 Task: Open Card User Interface Review in Board Product User Experience Design and Testing to Workspace Custom Software Development Services and add a team member Softage.1@softage.net, a label Purple, a checklist Cryptocurrency Development, an attachment from your onedrive, a color Purple and finally, add a card description 'Plan and execute company team-building conference with team-building challenges on leadership' and a comment 'This task presents an opportunity to showcase our communication and presentation skills, effectively conveying information and ideas to others.'. Add a start date 'Jan 09, 1900' with a due date 'Jan 16, 1900'
Action: Mouse moved to (72, 267)
Screenshot: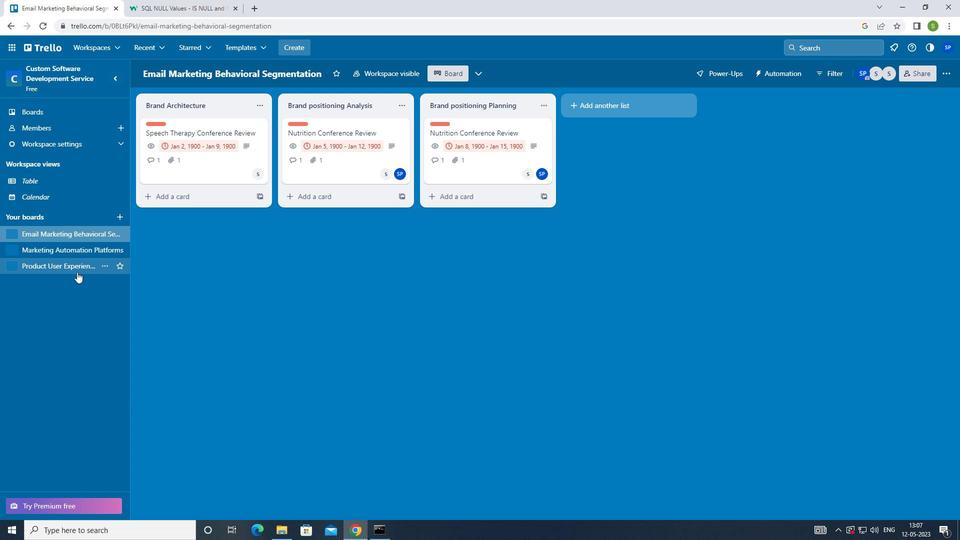 
Action: Mouse pressed left at (72, 267)
Screenshot: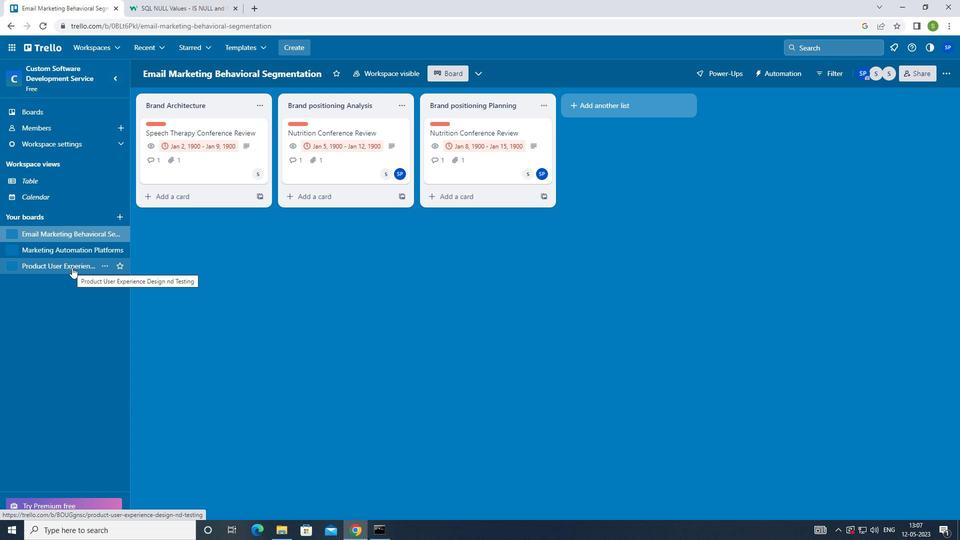 
Action: Mouse moved to (443, 125)
Screenshot: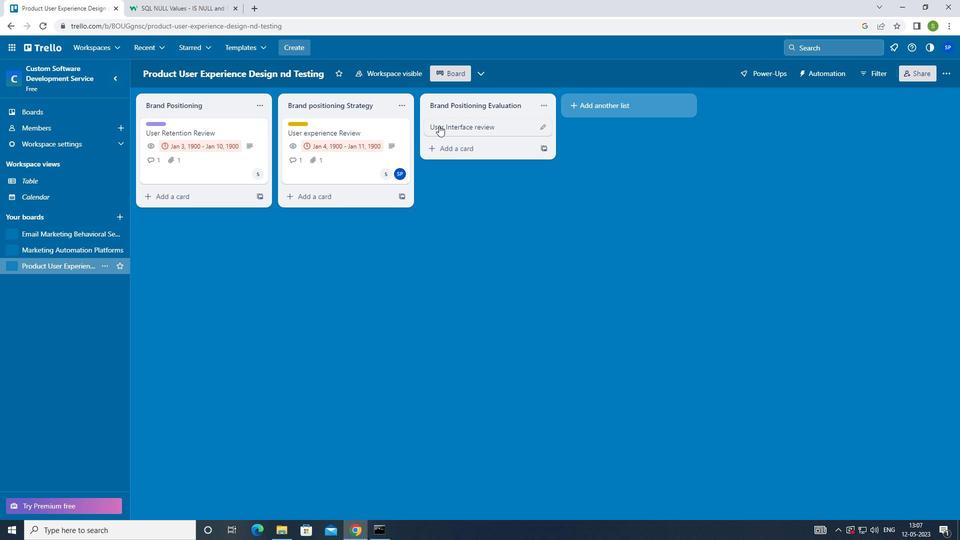 
Action: Mouse pressed left at (443, 125)
Screenshot: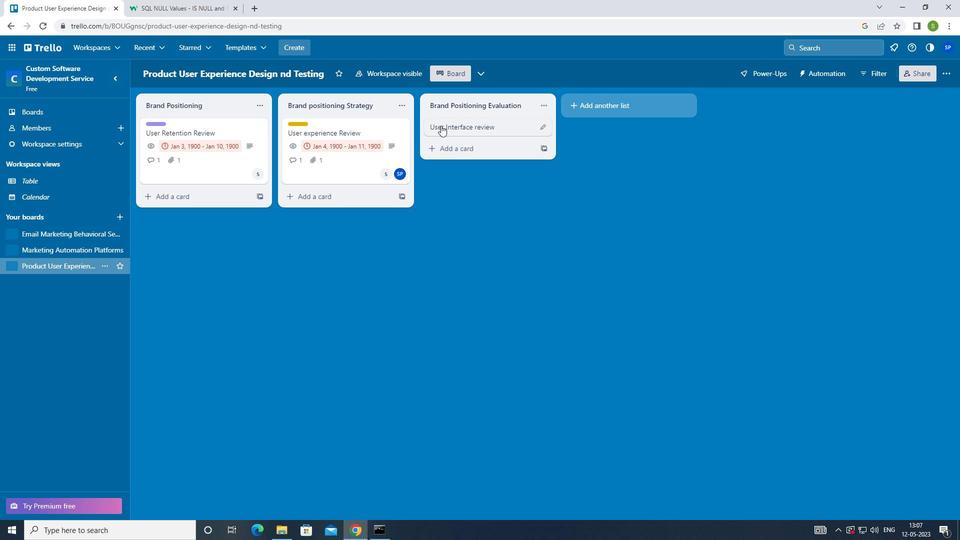 
Action: Mouse moved to (603, 125)
Screenshot: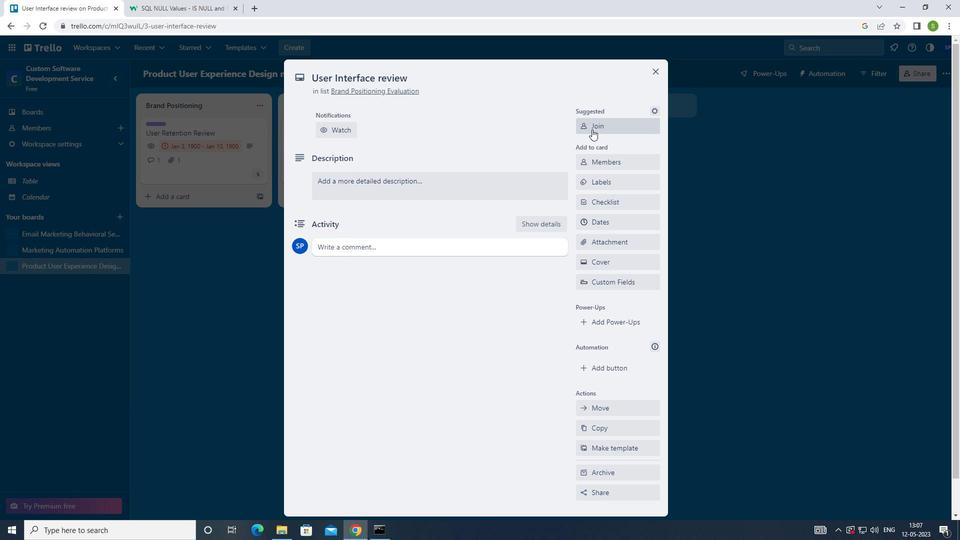 
Action: Mouse pressed left at (603, 125)
Screenshot: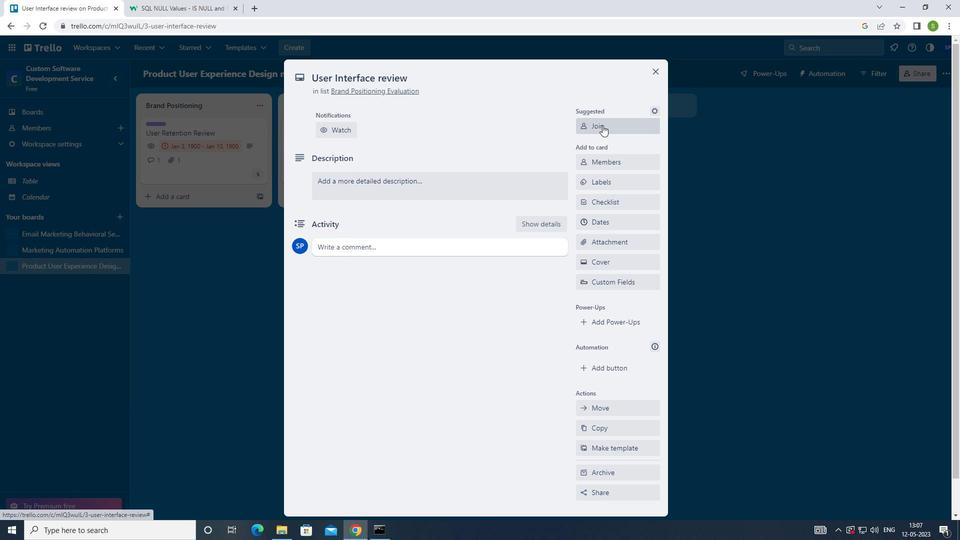 
Action: Mouse moved to (609, 129)
Screenshot: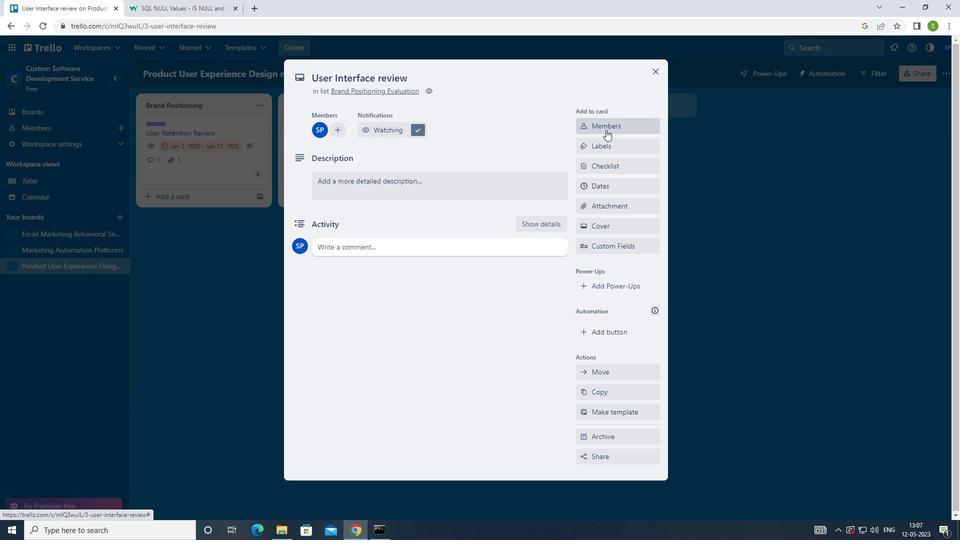 
Action: Mouse pressed left at (609, 129)
Screenshot: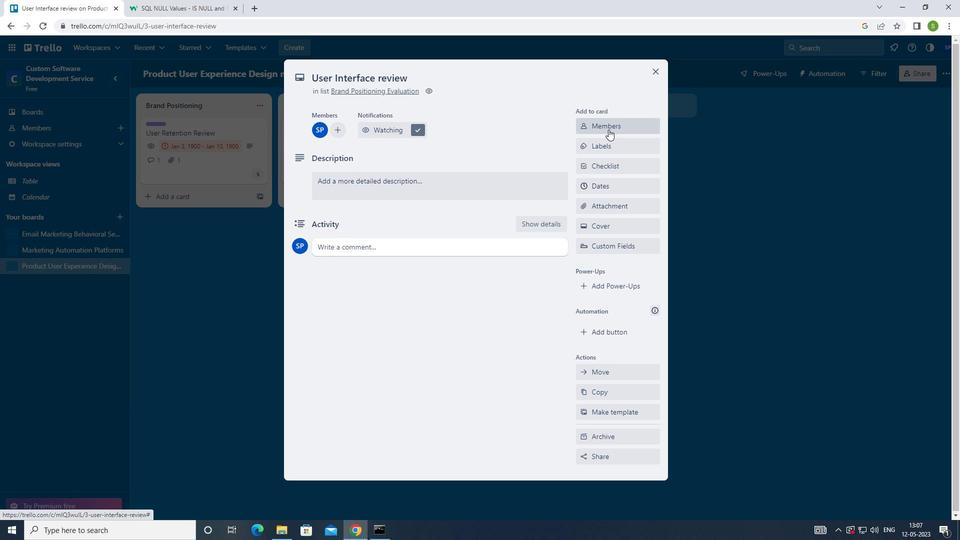 
Action: Mouse moved to (585, 136)
Screenshot: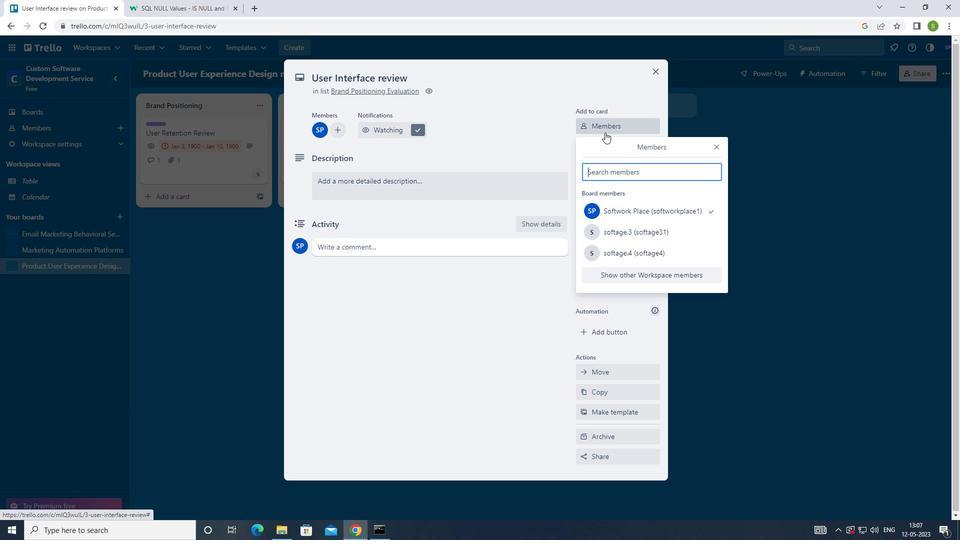 
Action: Key pressed <Key.shift>SOFTAGE.1<Key.shift>@SOFTAGE.NET
Screenshot: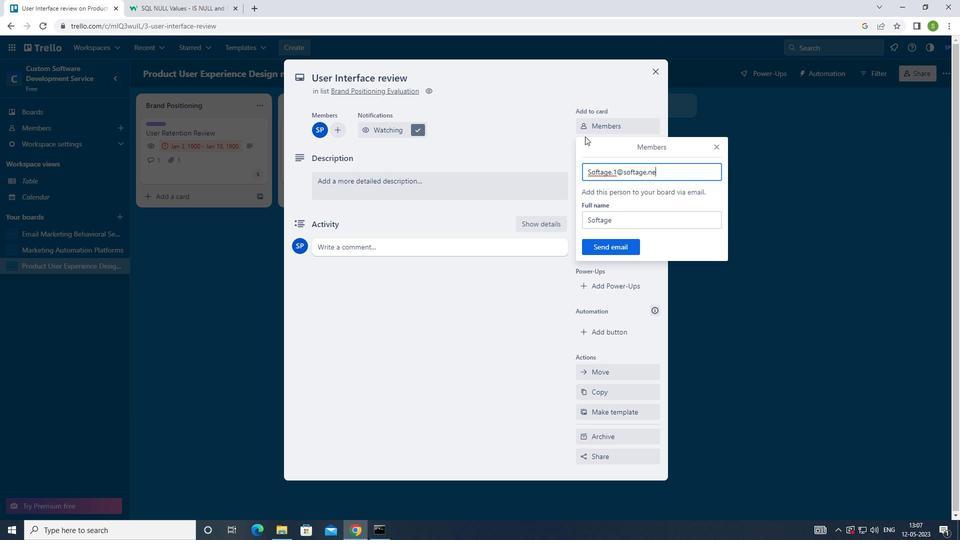 
Action: Mouse moved to (600, 244)
Screenshot: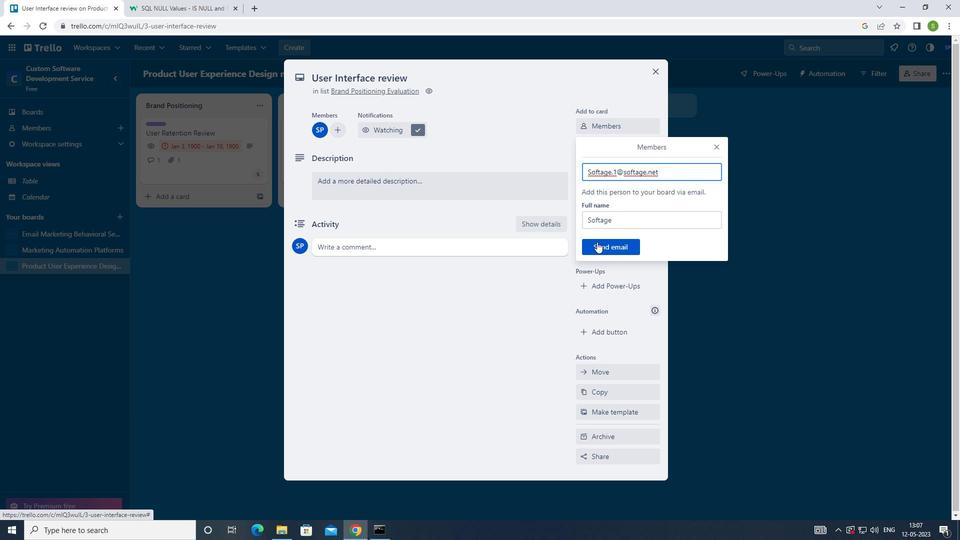 
Action: Mouse pressed left at (600, 244)
Screenshot: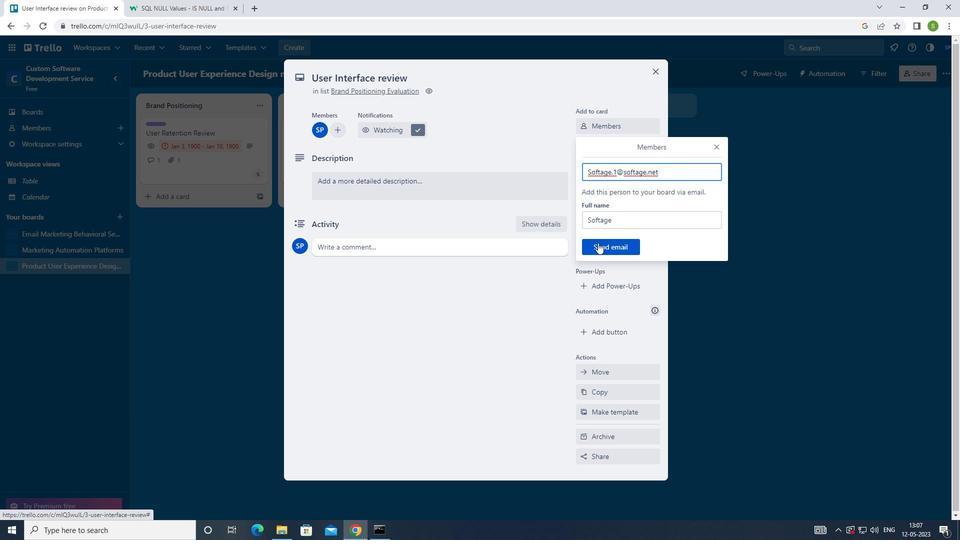 
Action: Mouse moved to (604, 147)
Screenshot: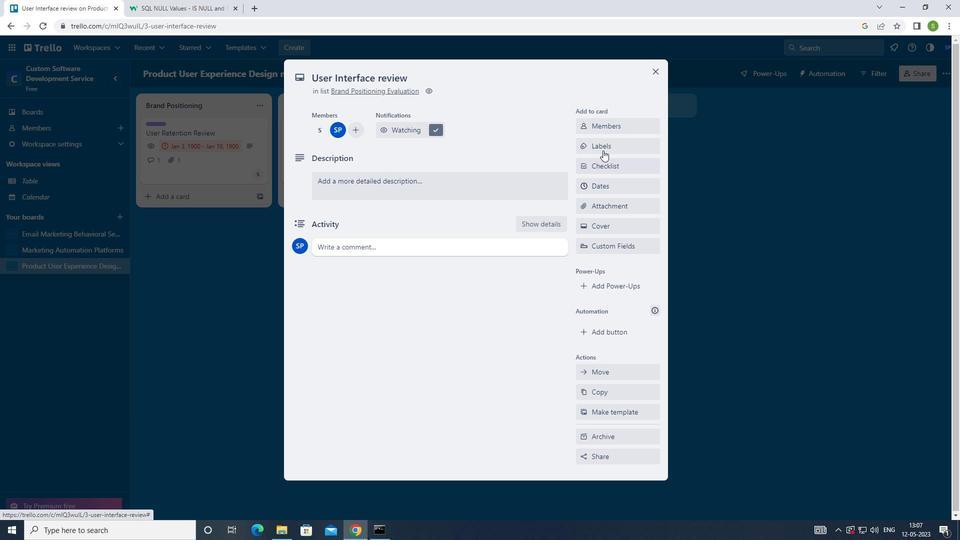 
Action: Mouse pressed left at (604, 147)
Screenshot: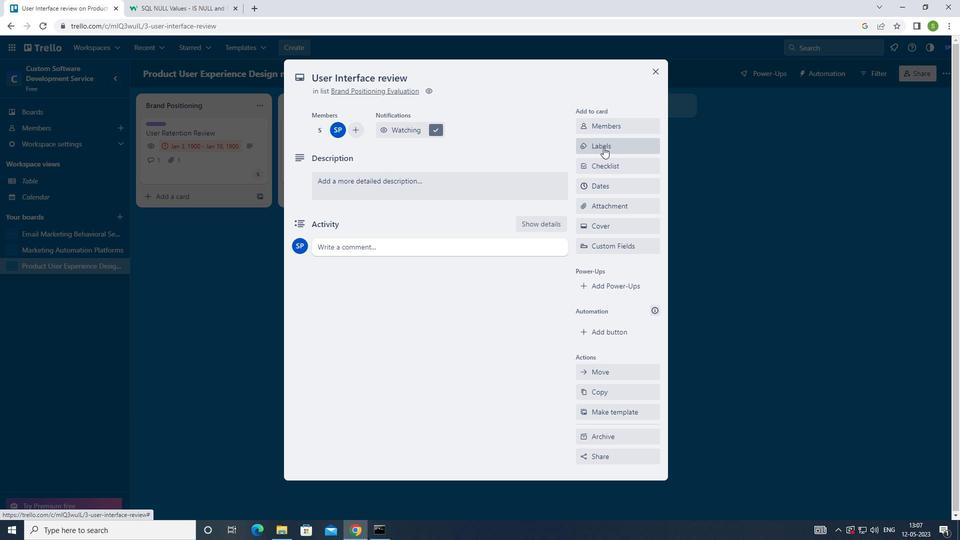 
Action: Mouse moved to (606, 185)
Screenshot: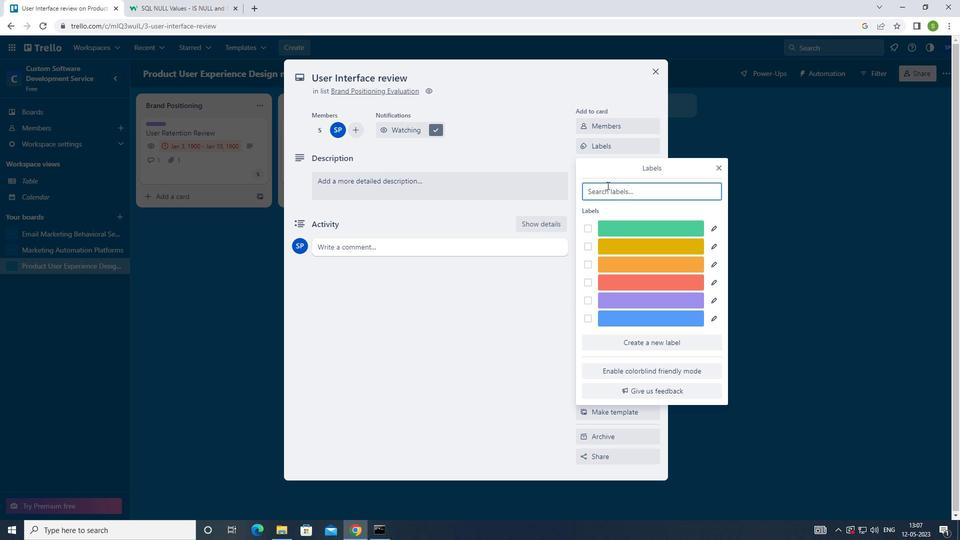 
Action: Key pressed PUR
Screenshot: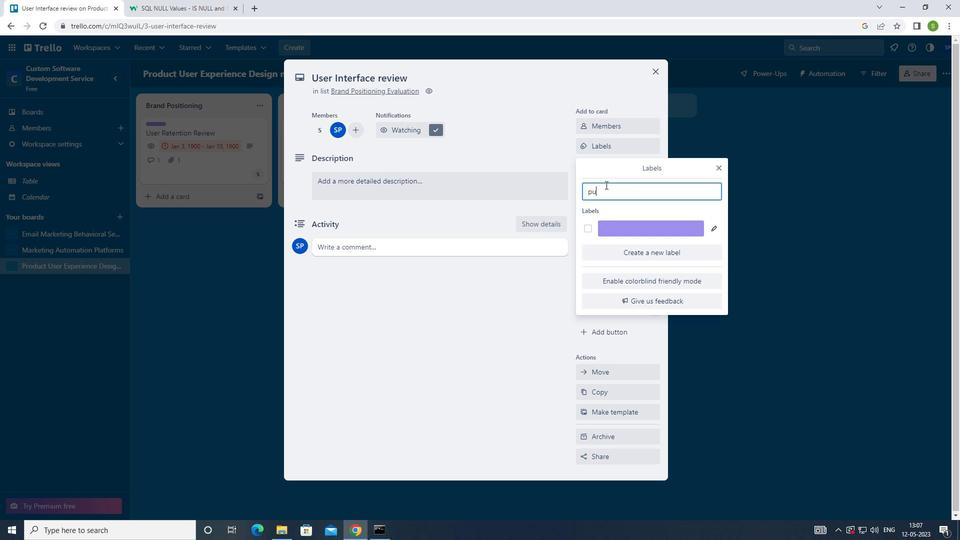 
Action: Mouse moved to (587, 227)
Screenshot: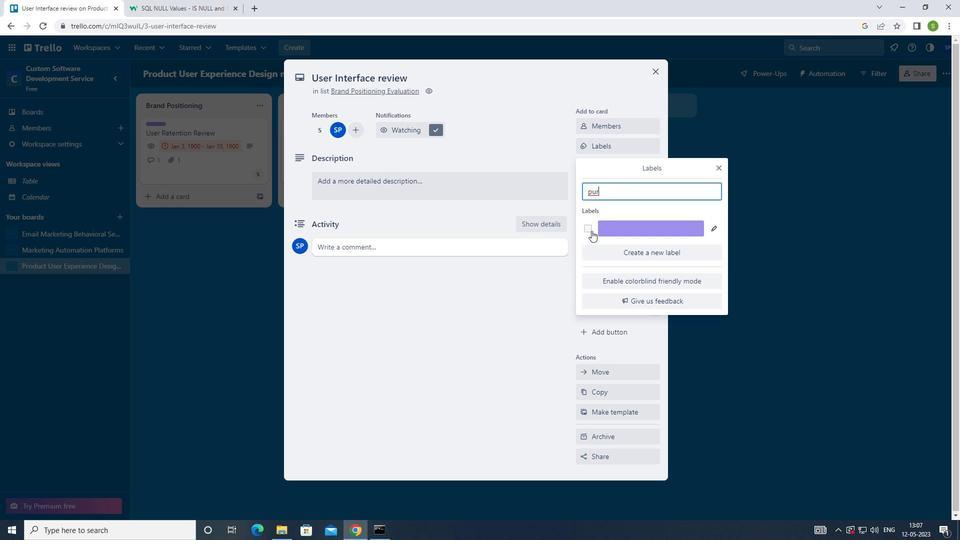 
Action: Mouse pressed left at (587, 227)
Screenshot: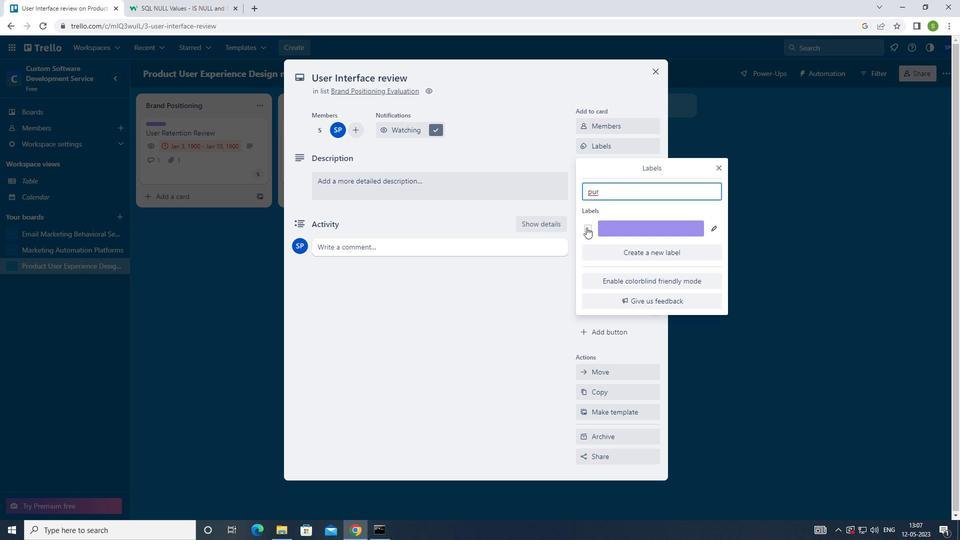 
Action: Mouse moved to (719, 169)
Screenshot: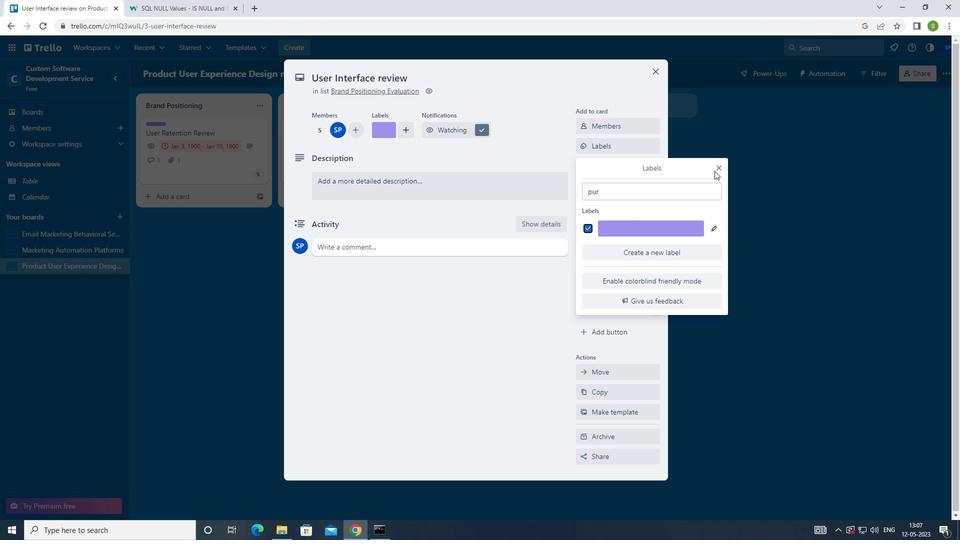 
Action: Mouse pressed left at (719, 169)
Screenshot: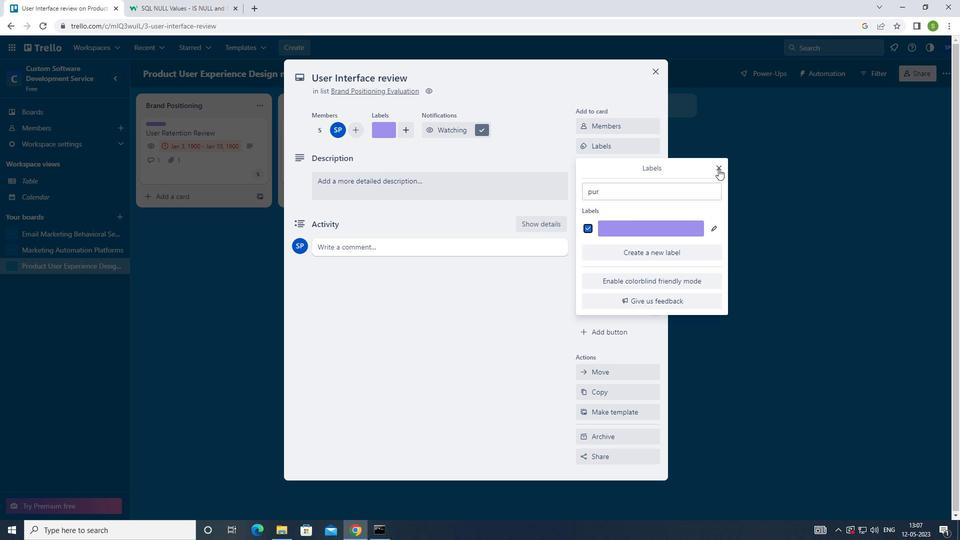 
Action: Mouse moved to (632, 172)
Screenshot: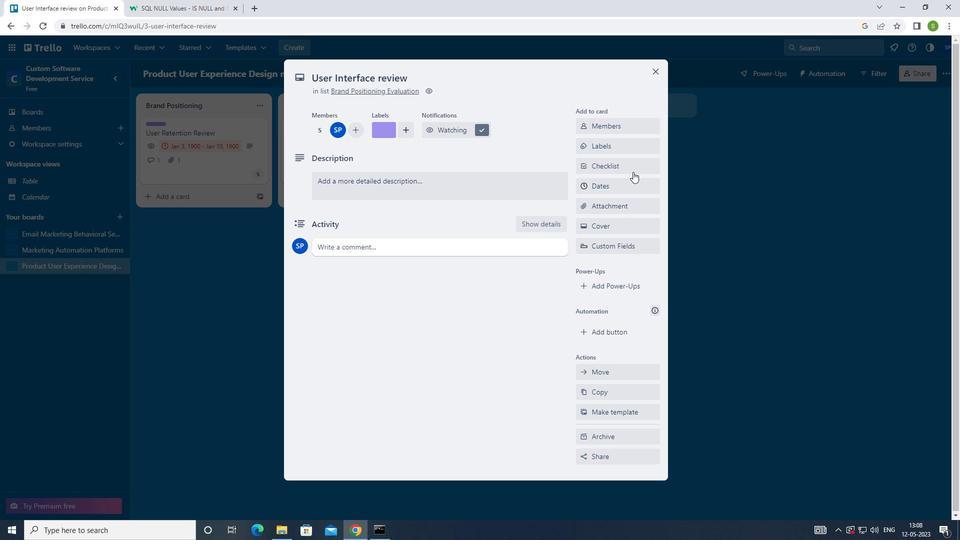 
Action: Mouse pressed left at (632, 172)
Screenshot: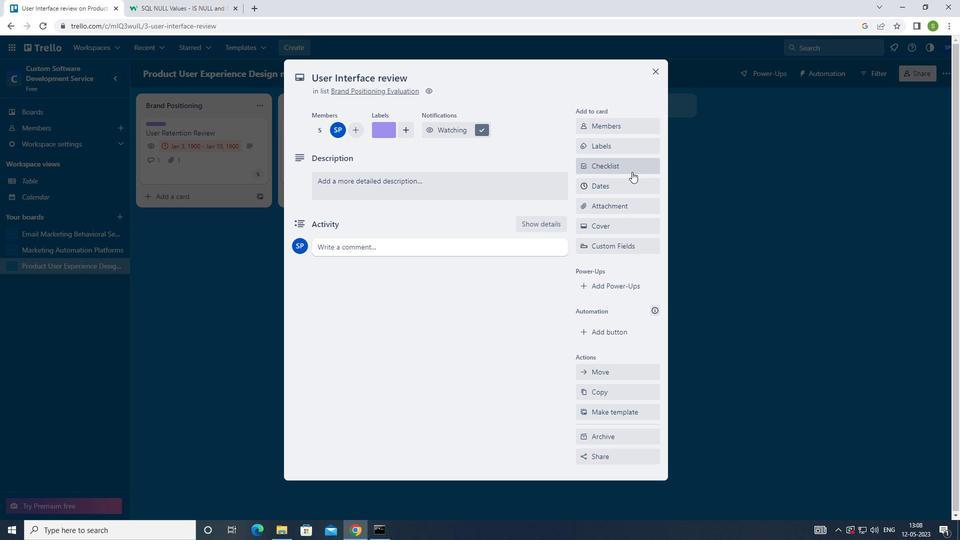 
Action: Mouse moved to (630, 172)
Screenshot: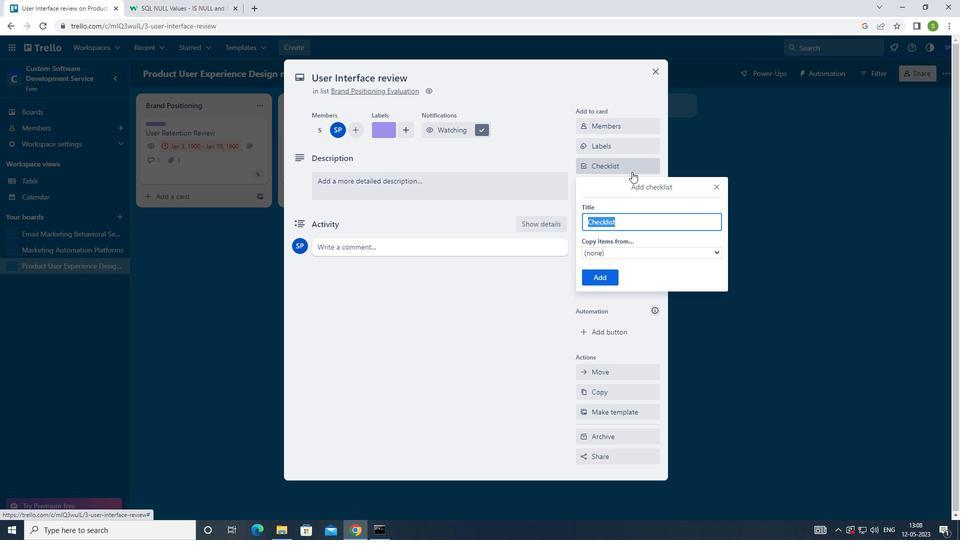 
Action: Key pressed <Key.shift>C
Screenshot: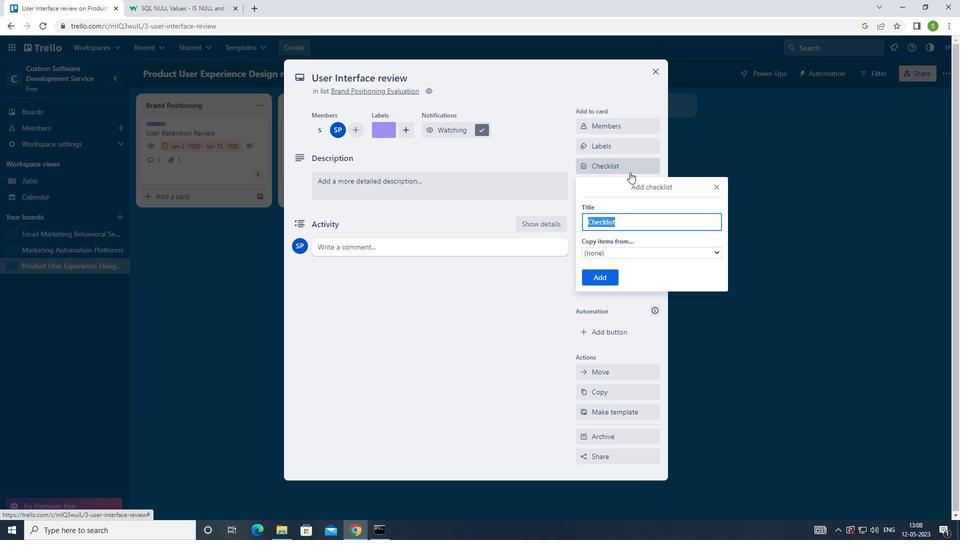 
Action: Mouse moved to (644, 245)
Screenshot: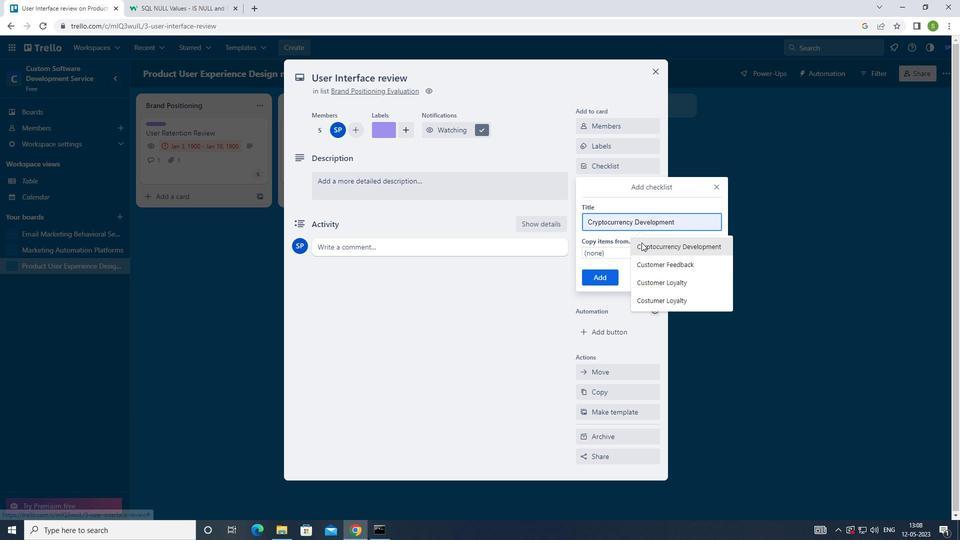 
Action: Mouse pressed left at (644, 245)
Screenshot: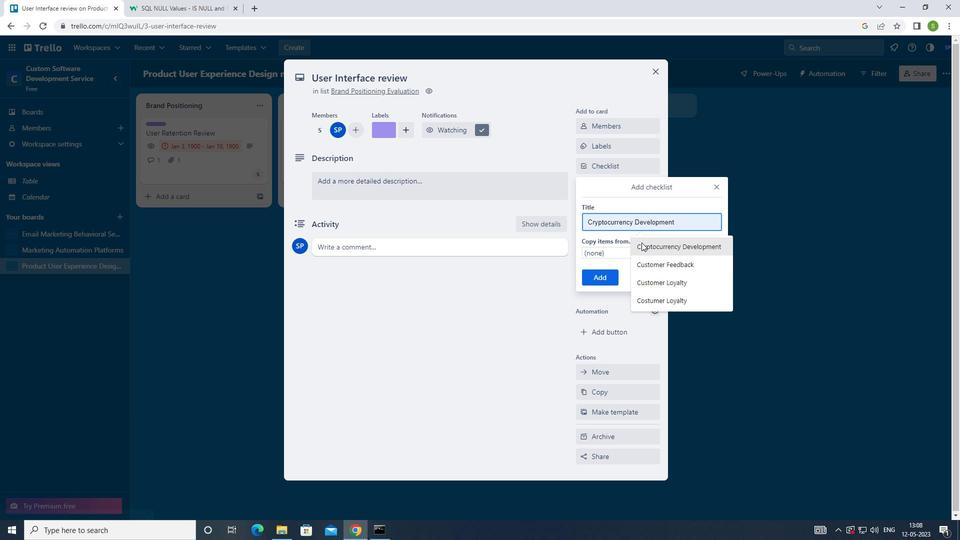 
Action: Mouse moved to (605, 275)
Screenshot: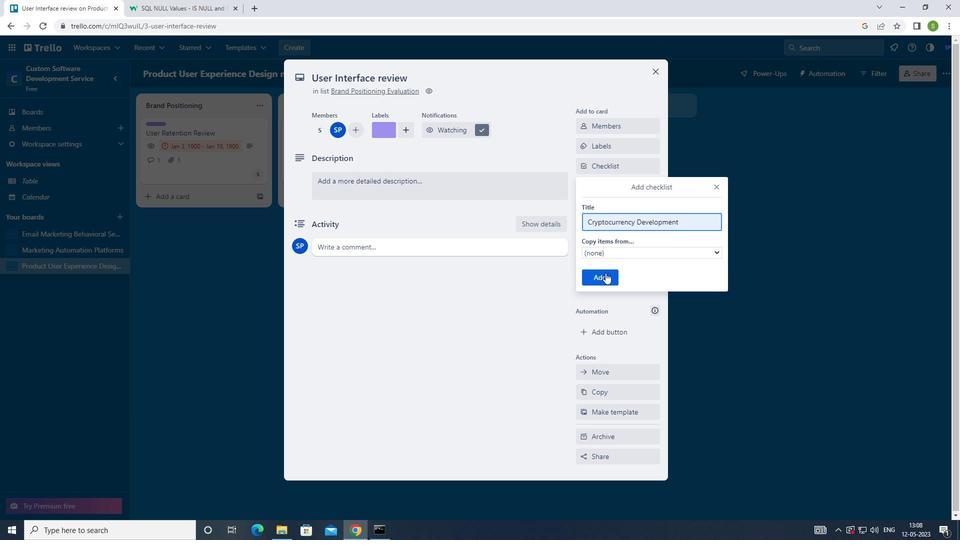 
Action: Mouse pressed left at (605, 275)
Screenshot: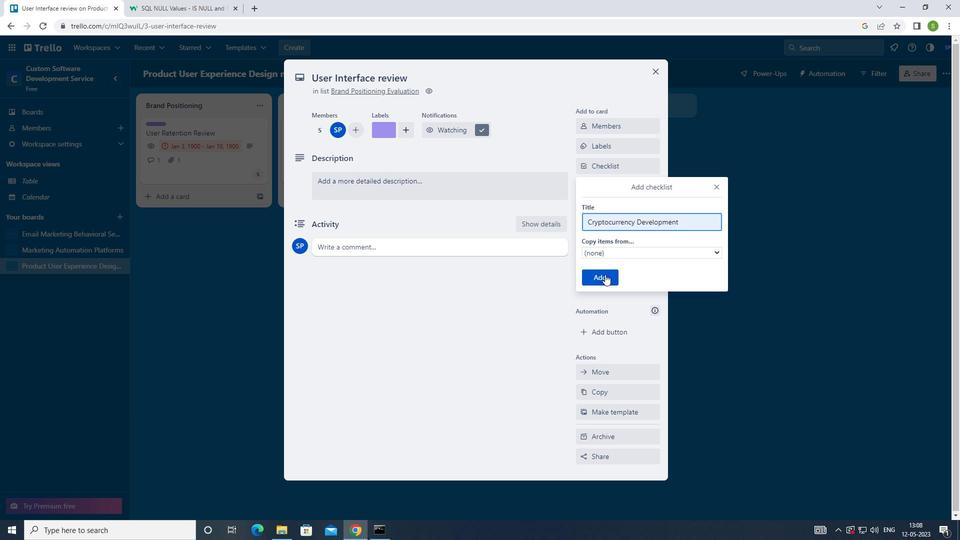 
Action: Mouse moved to (607, 208)
Screenshot: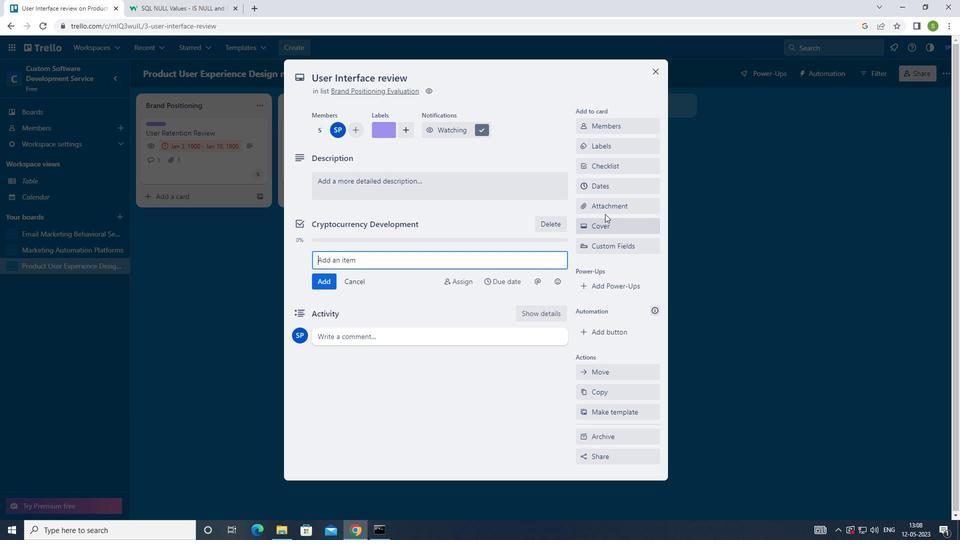 
Action: Mouse pressed left at (607, 208)
Screenshot: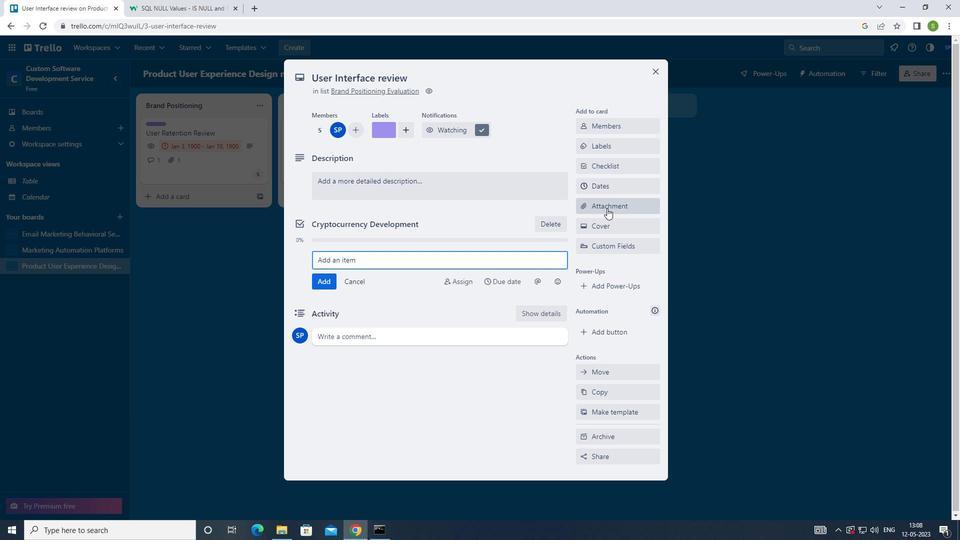 
Action: Mouse moved to (613, 328)
Screenshot: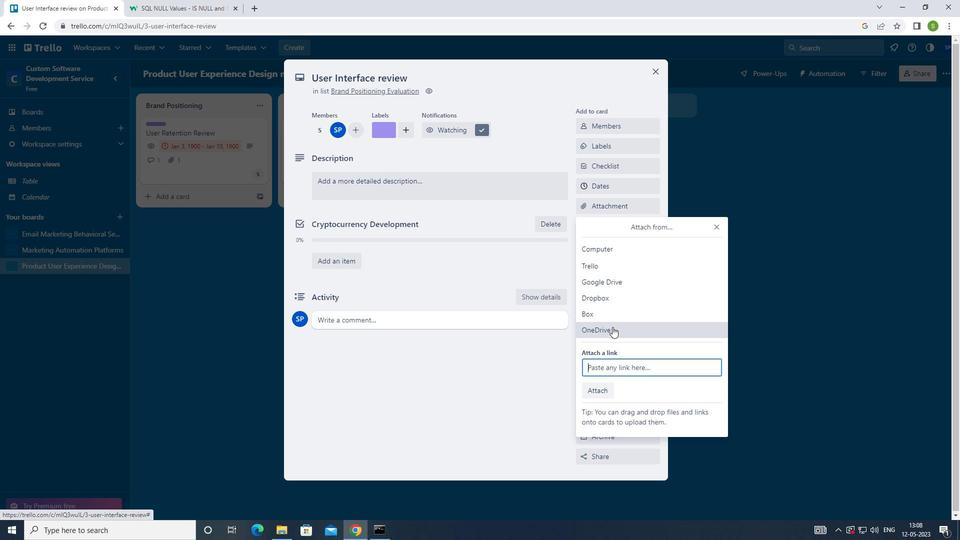 
Action: Mouse pressed left at (613, 328)
Screenshot: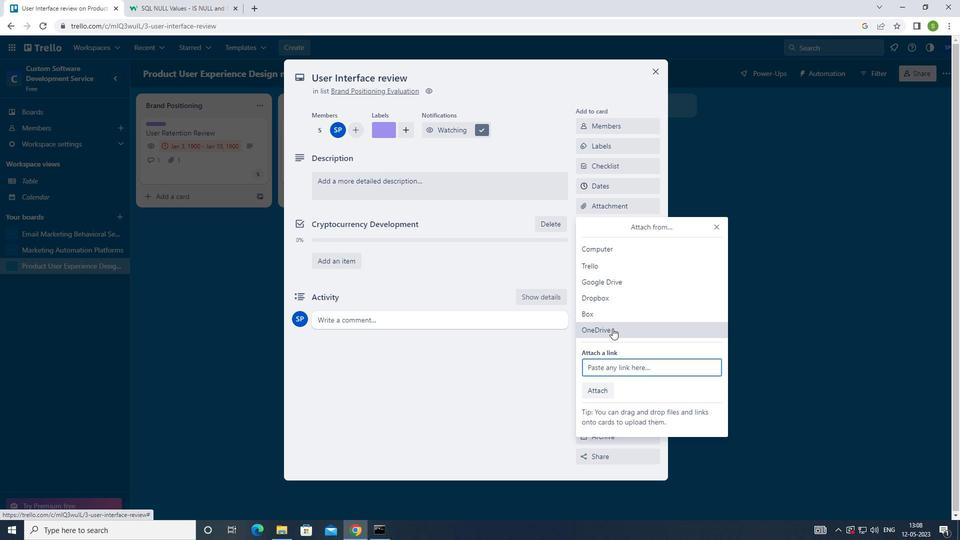 
Action: Mouse moved to (391, 199)
Screenshot: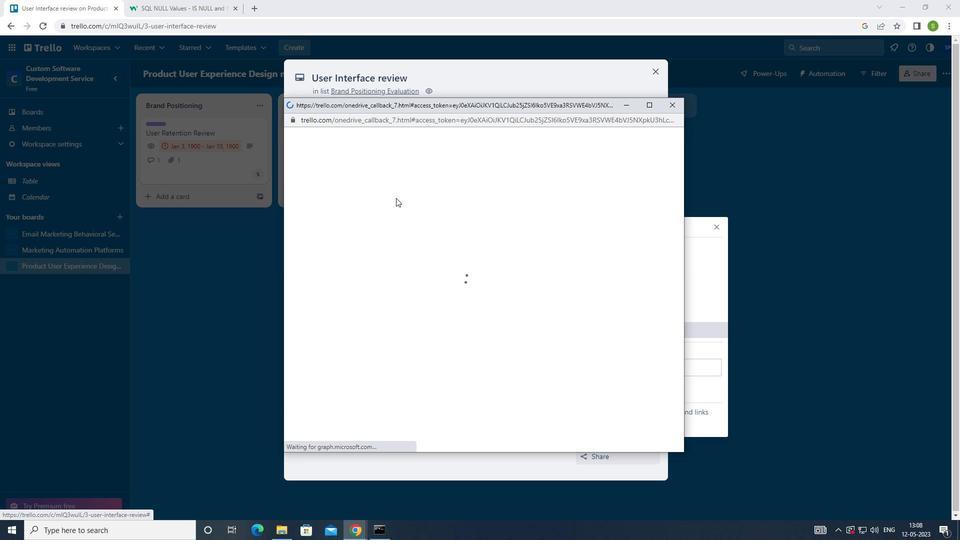 
Action: Mouse pressed left at (391, 199)
Screenshot: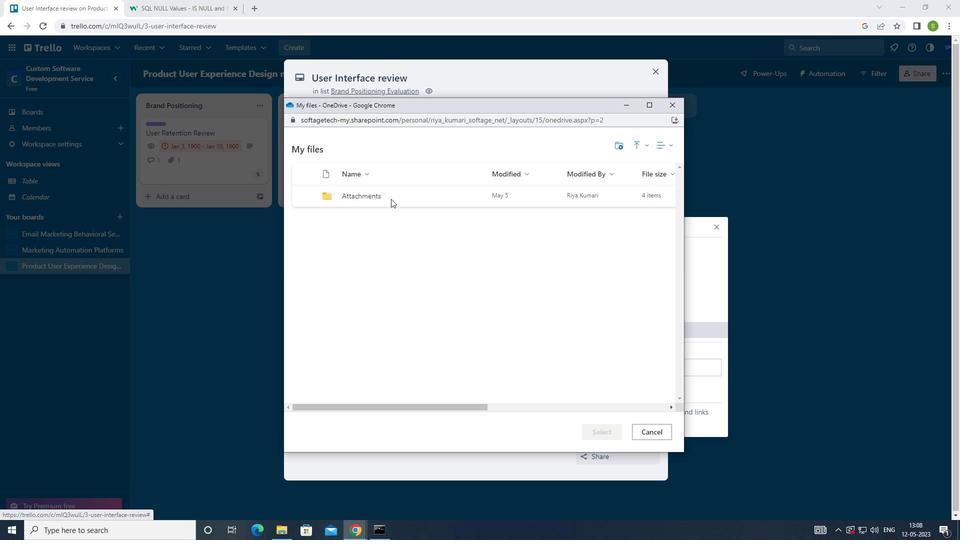
Action: Mouse pressed left at (391, 199)
Screenshot: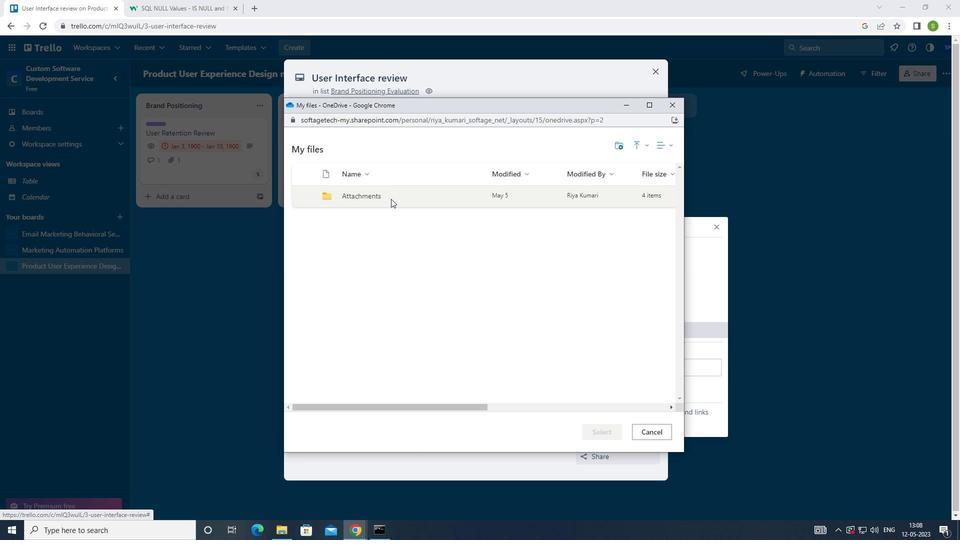 
Action: Mouse moved to (336, 199)
Screenshot: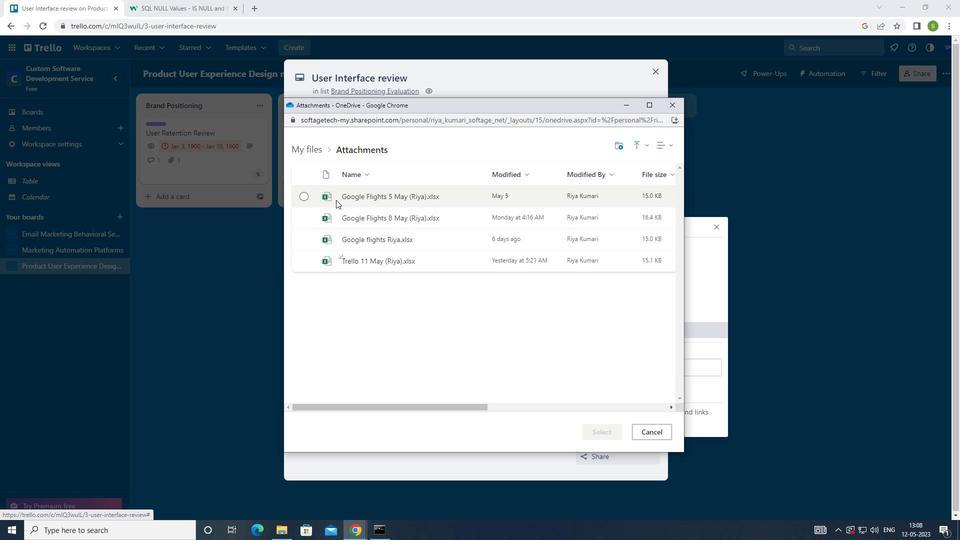 
Action: Mouse pressed left at (336, 199)
Screenshot: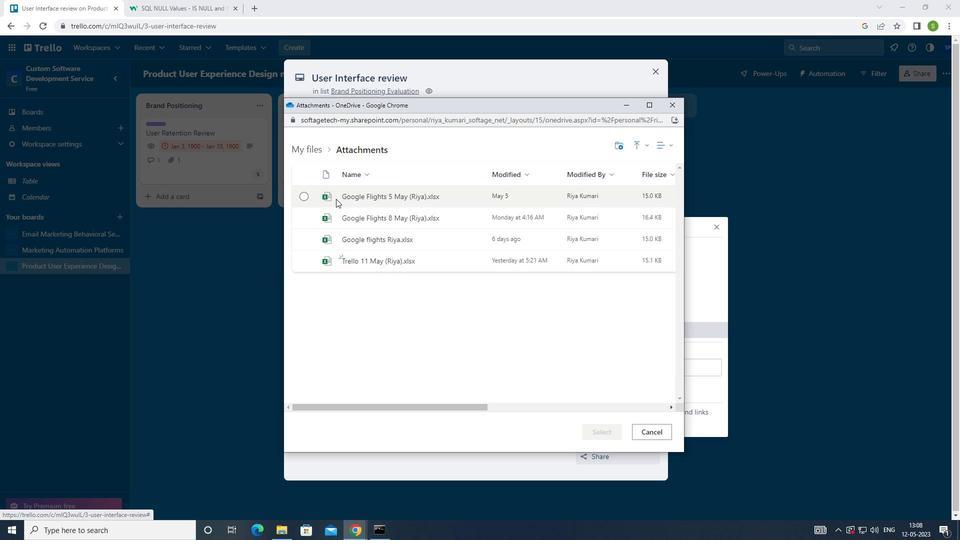 
Action: Mouse moved to (617, 431)
Screenshot: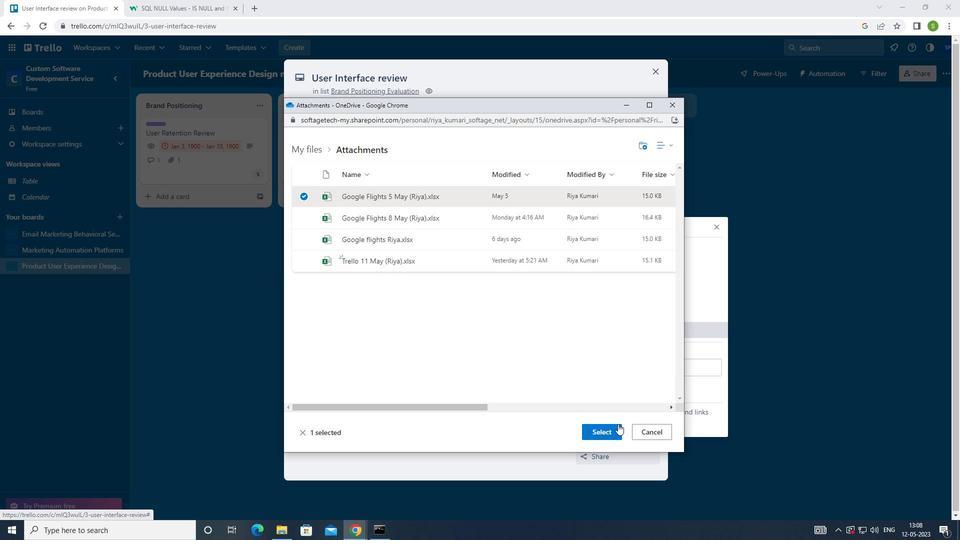 
Action: Mouse pressed left at (617, 431)
Screenshot: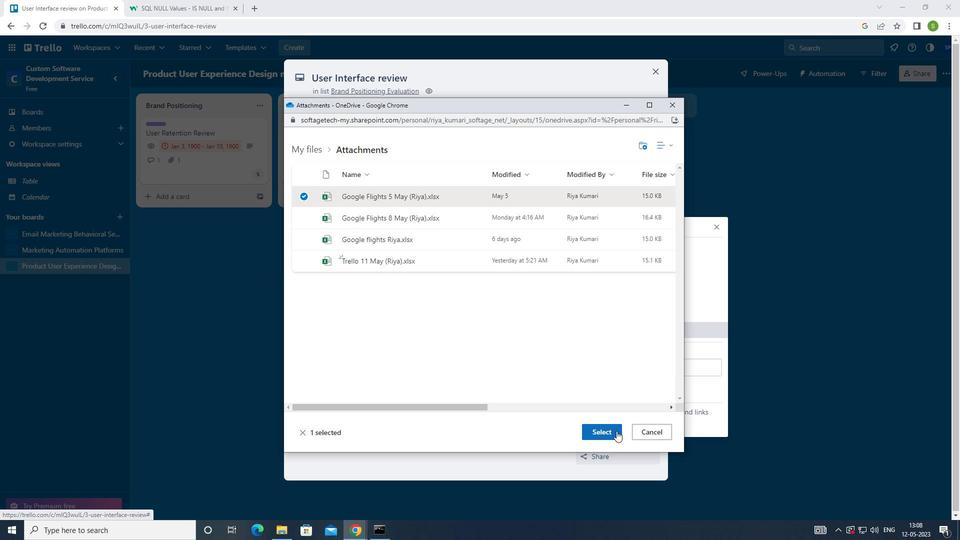 
Action: Mouse moved to (455, 177)
Screenshot: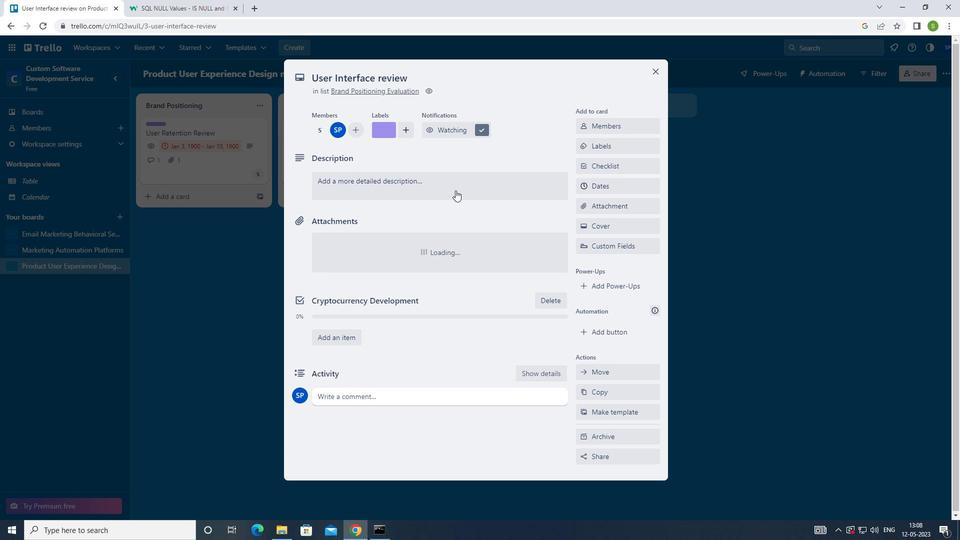 
Action: Mouse pressed left at (455, 177)
Screenshot: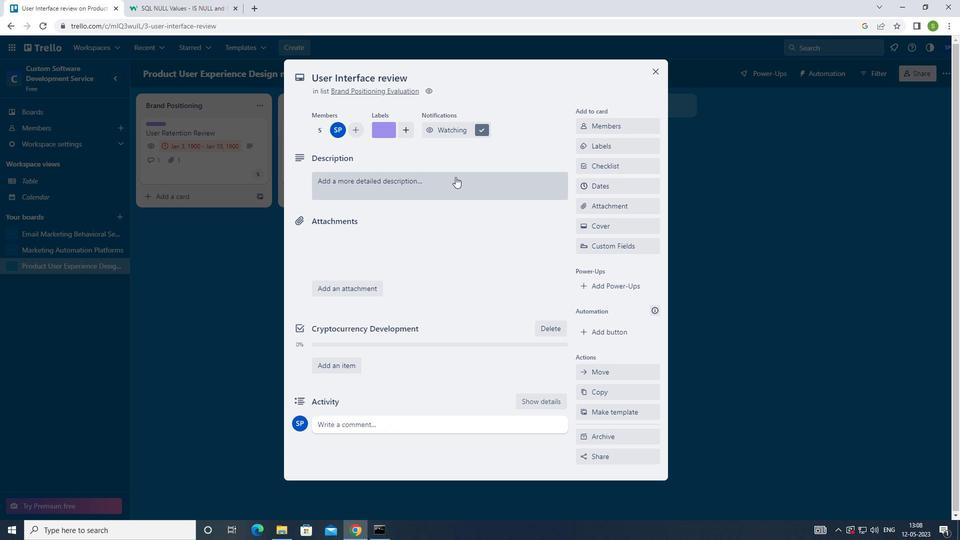 
Action: Mouse moved to (512, 164)
Screenshot: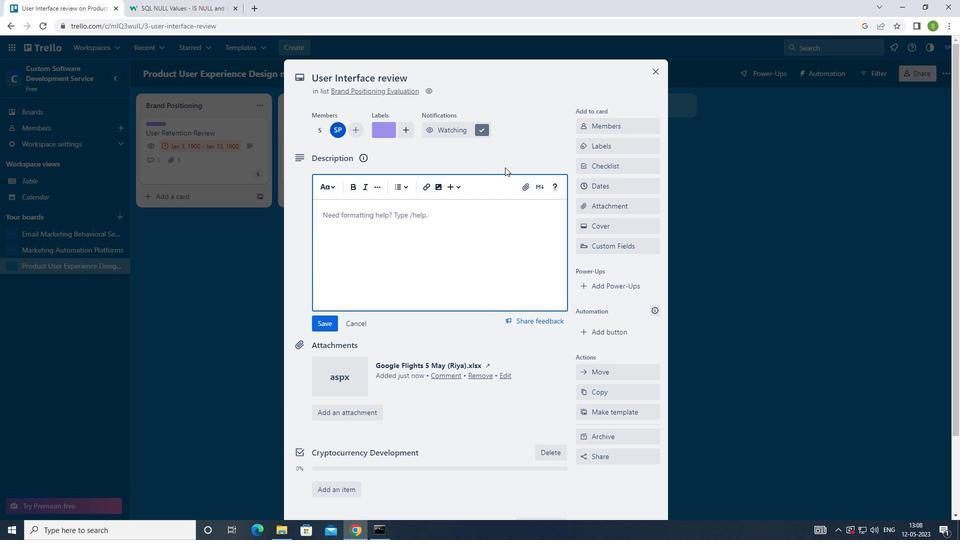 
Action: Key pressed <Key.shift>PLAN<Key.space>AND<Key.space>EXECUTE<Key.space>COMPANY<Key.space>TEAM-BI<Key.backspace>UILDING<Key.space>CONFERENCE<Key.space>AND<Key.space>PRESENTATION<Key.space>SKILLS,<Key.space>EFFECTIVELY<Key.space>CONVEYING<Key.space>INFORMATION<Key.space>ANF<Key.backspace>D<Key.space>IDEAS<Key.space>TOM<Key.backspace><Key.space>OTHERS
Screenshot: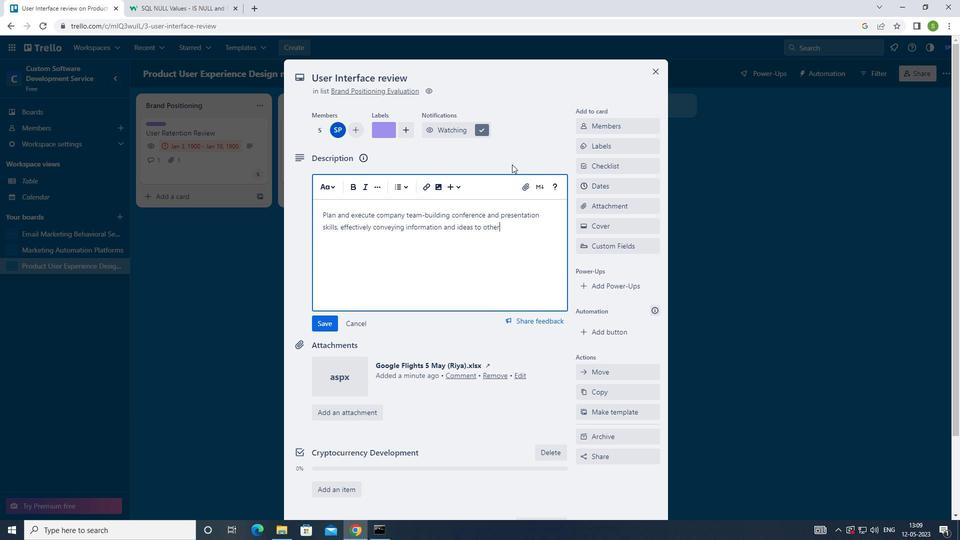 
Action: Mouse moved to (318, 328)
Screenshot: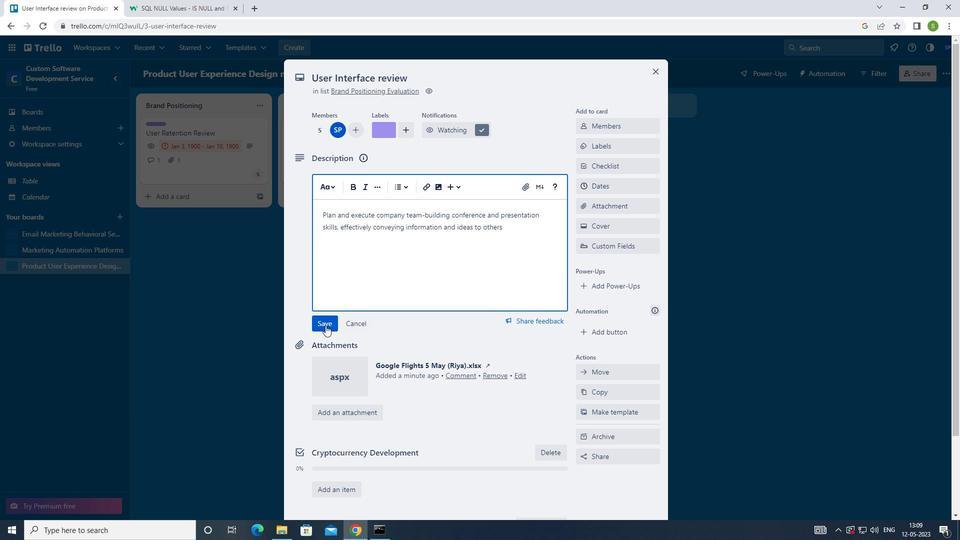 
Action: Mouse pressed left at (318, 328)
Screenshot: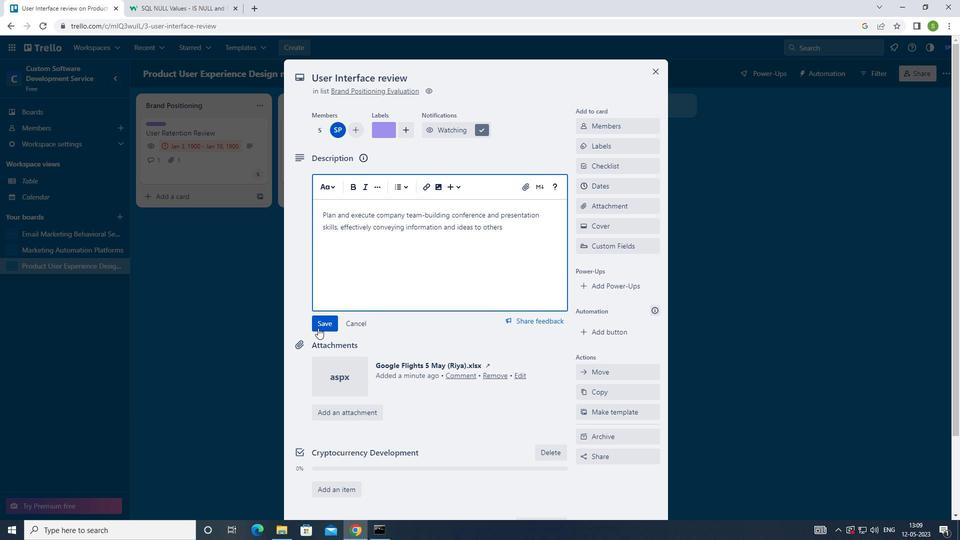 
Action: Mouse moved to (333, 414)
Screenshot: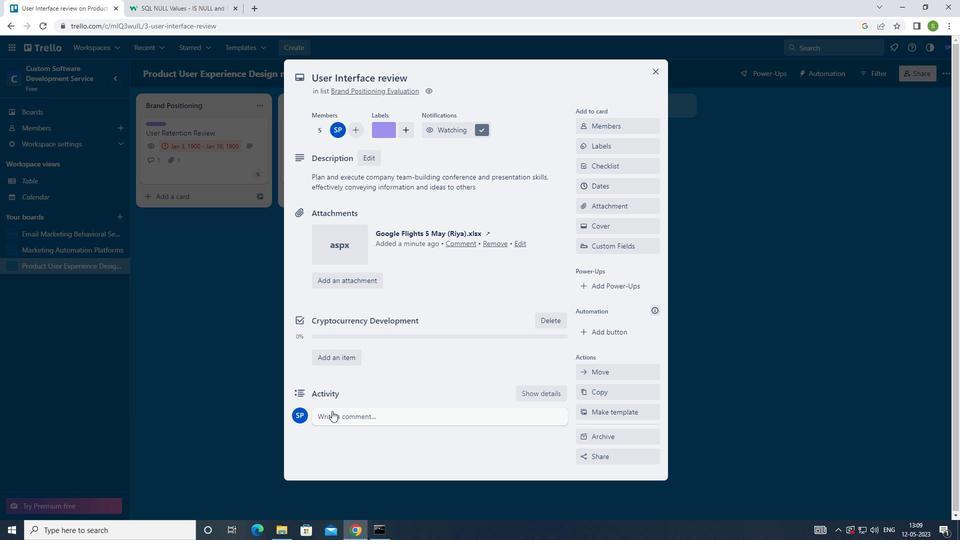 
Action: Mouse pressed left at (333, 414)
Screenshot: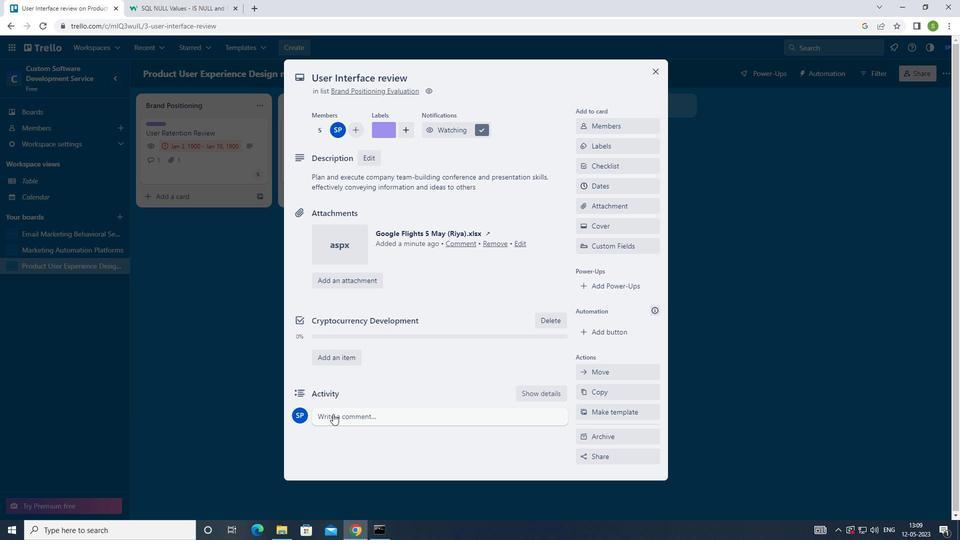 
Action: Mouse moved to (433, 333)
Screenshot: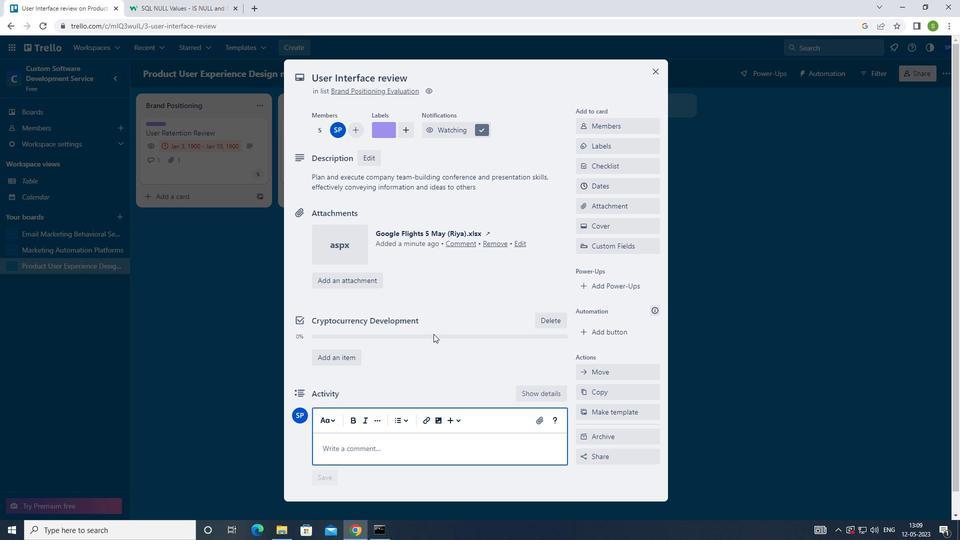 
Action: Key pressed <Key.shift>THIS<Key.space>TASK<Key.space>PRESENTS<Key.space>AN<Key.space>P<Key.backspace>OPPORTUNITY<Key.space>TO<Key.space>SHOWCASE<Key.space>
Screenshot: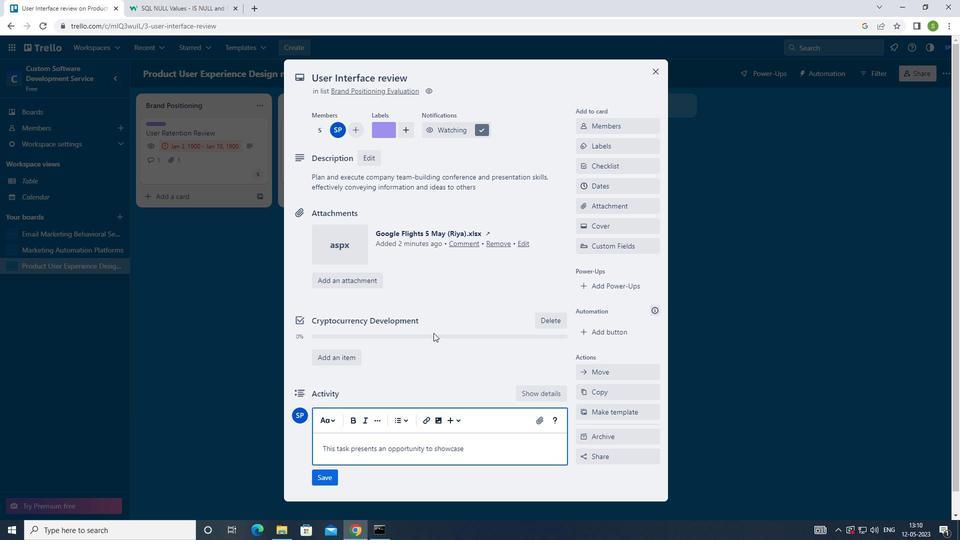 
Action: Mouse moved to (433, 332)
Screenshot: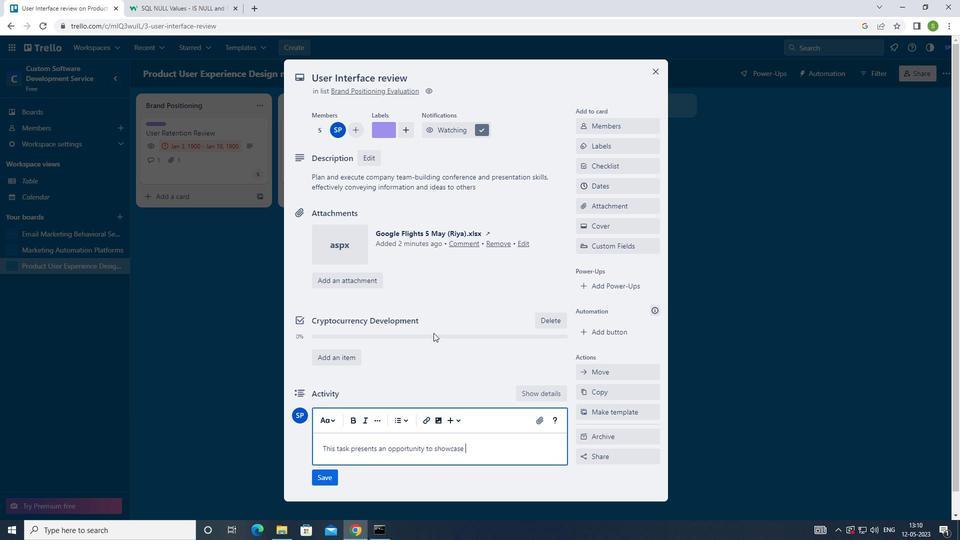 
Action: Key pressed OUR<Key.space>COMMUNICATION<Key.space>AND<Key.space>PRESENTATION<Key.space>SKILLS,<Key.space>EFFECTI9<Key.backspace>VELY<Key.space>CONVEYING<Key.space>INFORMATION<Key.space>AND<Key.space>IDEAS<Key.space>TO<Key.space>OTHER<Key.space>
Screenshot: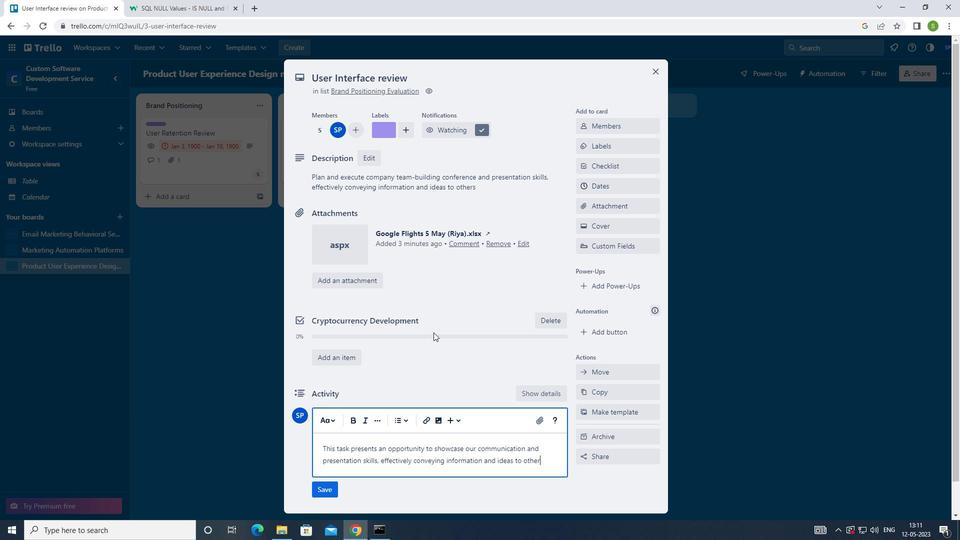 
Action: Mouse moved to (323, 488)
Screenshot: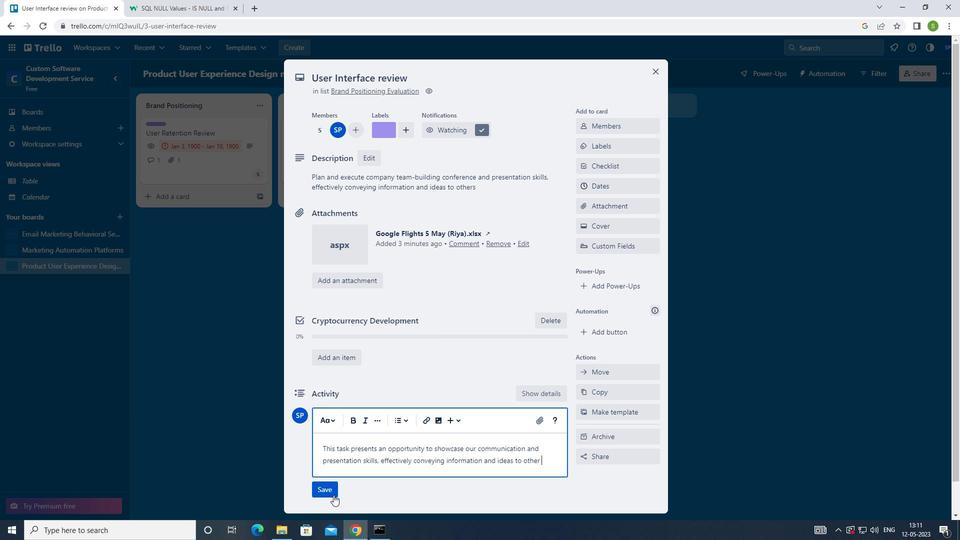 
Action: Mouse pressed left at (323, 488)
Screenshot: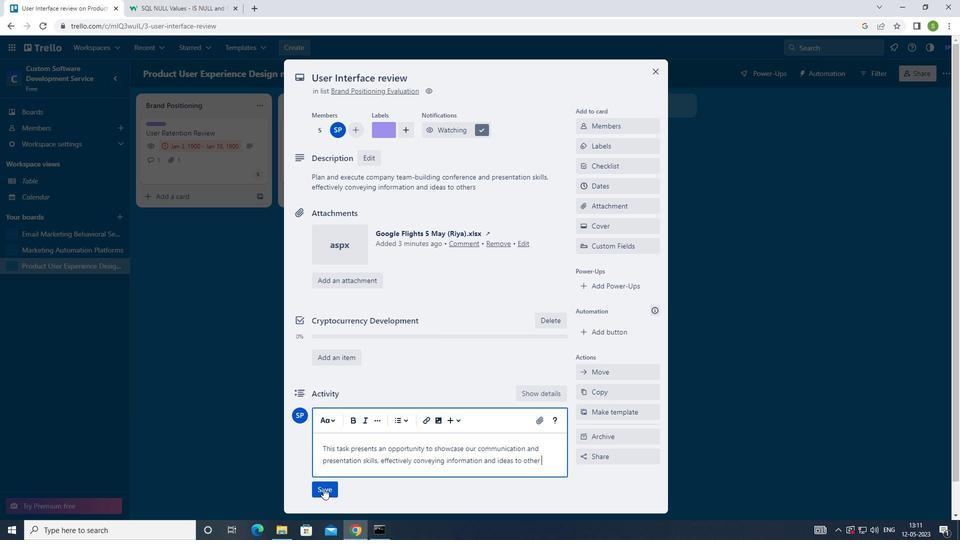 
Action: Mouse moved to (608, 188)
Screenshot: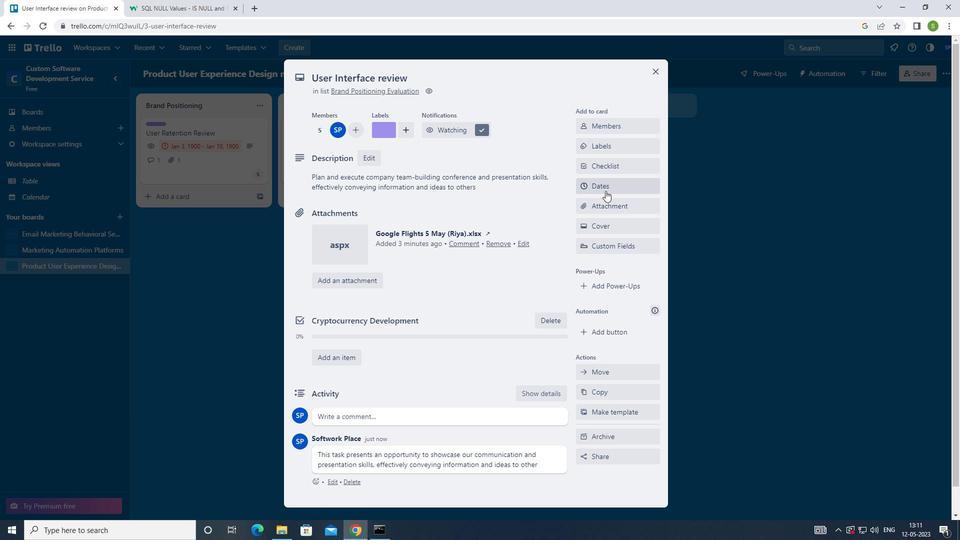 
Action: Mouse pressed left at (608, 188)
Screenshot: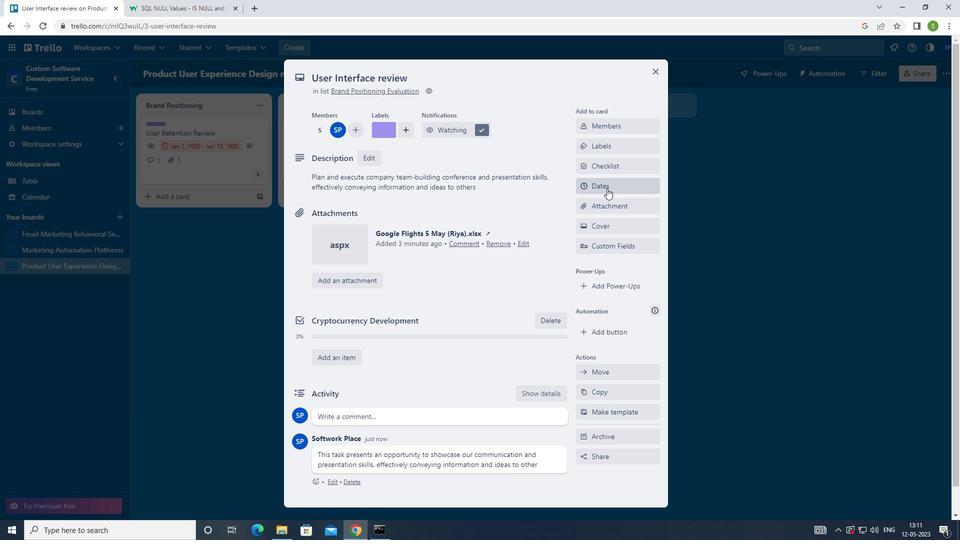 
Action: Mouse moved to (588, 256)
Screenshot: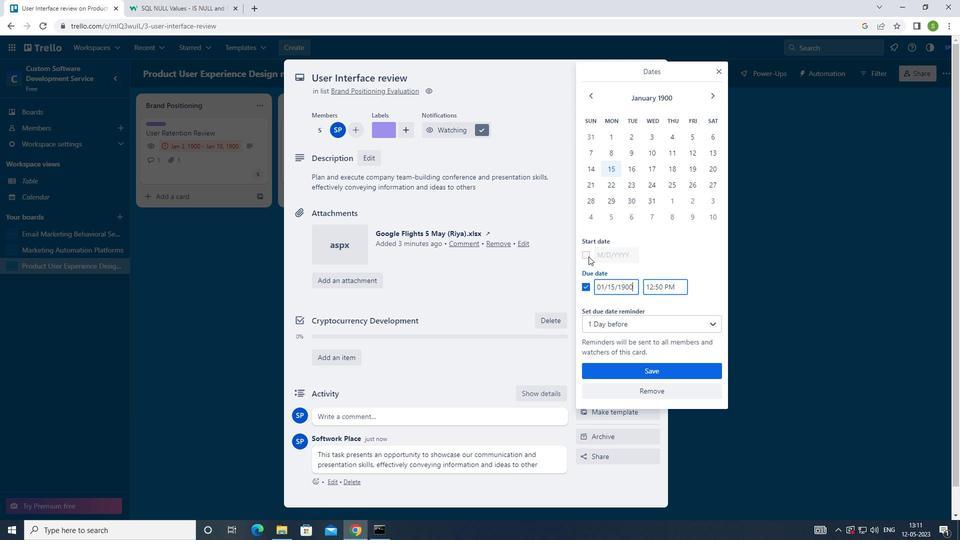 
Action: Mouse pressed left at (588, 256)
Screenshot: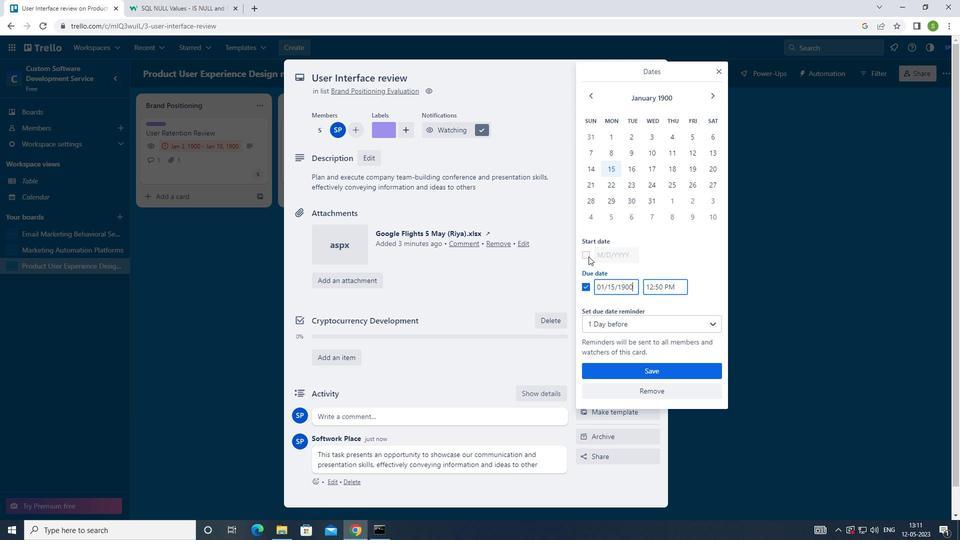 
Action: Mouse moved to (613, 254)
Screenshot: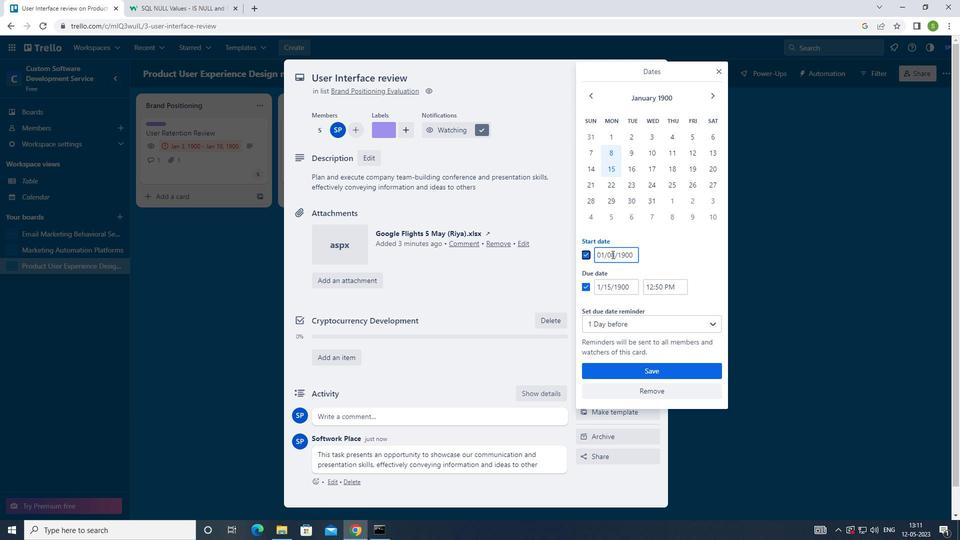 
Action: Mouse pressed left at (613, 254)
Screenshot: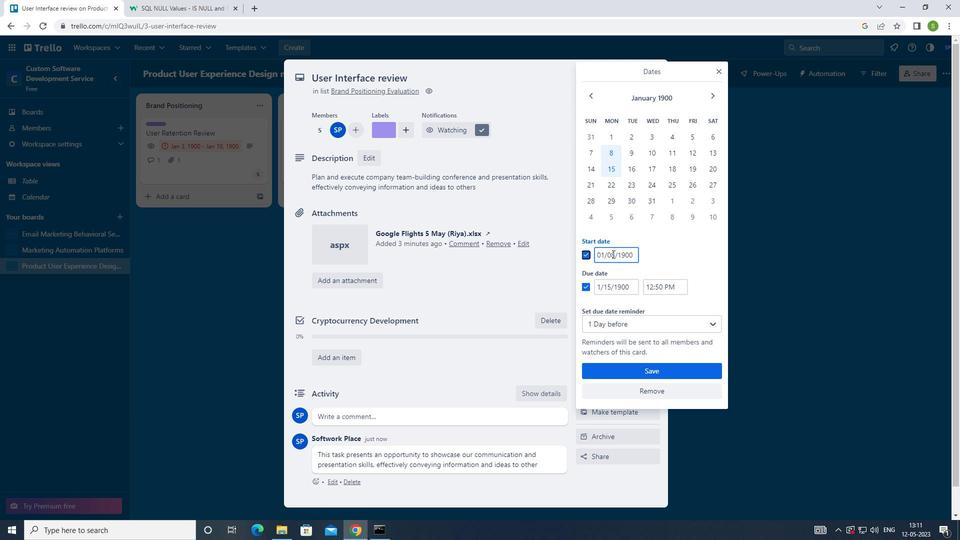 
Action: Mouse moved to (608, 256)
Screenshot: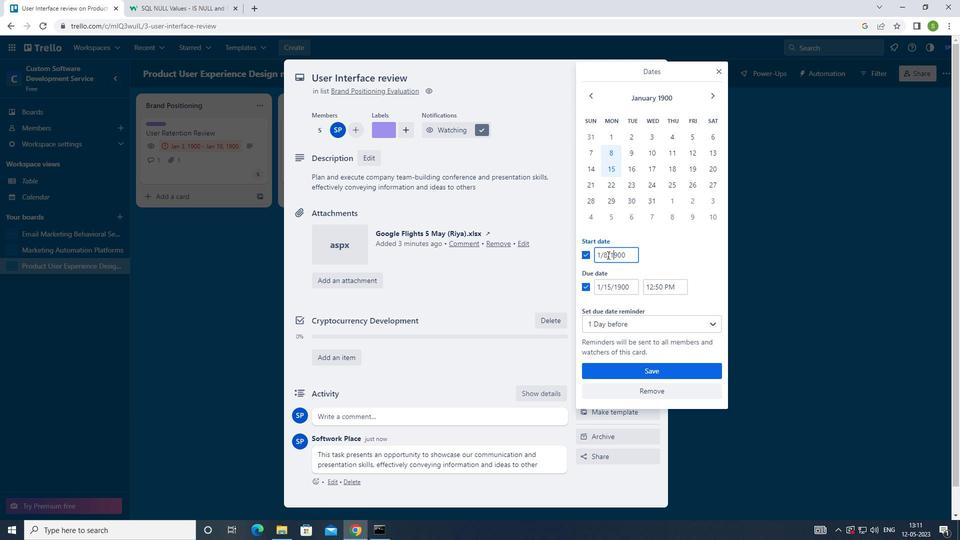 
Action: Mouse pressed left at (608, 256)
Screenshot: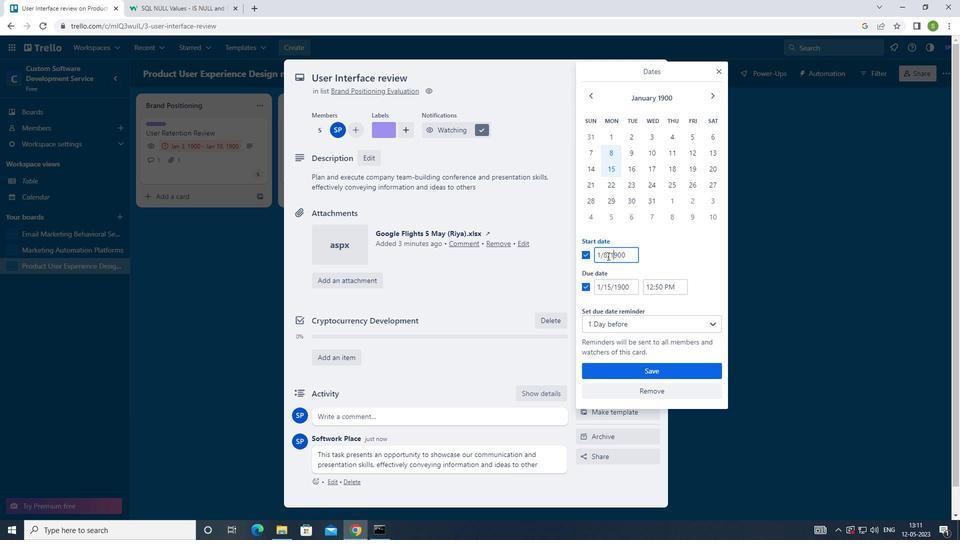 
Action: Mouse moved to (607, 256)
Screenshot: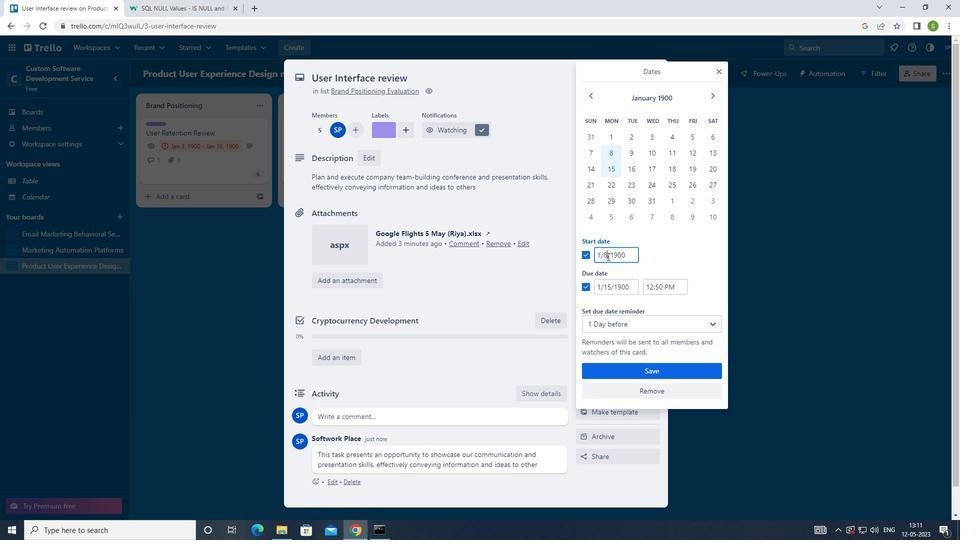 
Action: Key pressed <Key.backspace>9
Screenshot: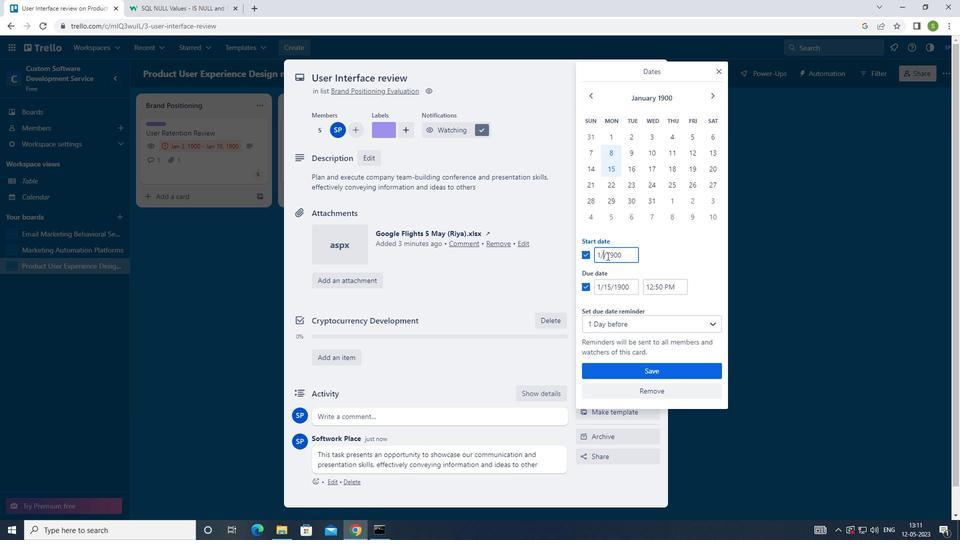 
Action: Mouse moved to (611, 285)
Screenshot: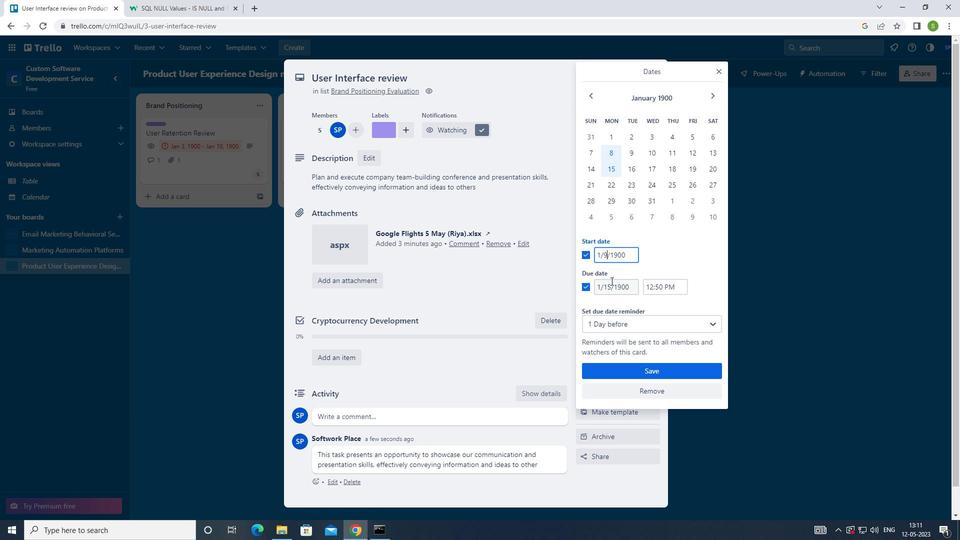 
Action: Mouse pressed left at (611, 285)
Screenshot: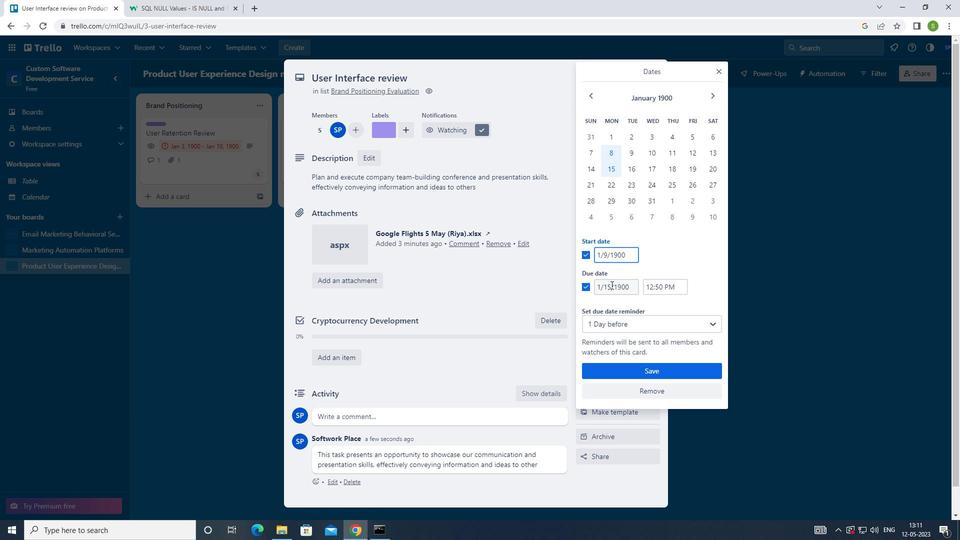
Action: Mouse moved to (611, 286)
Screenshot: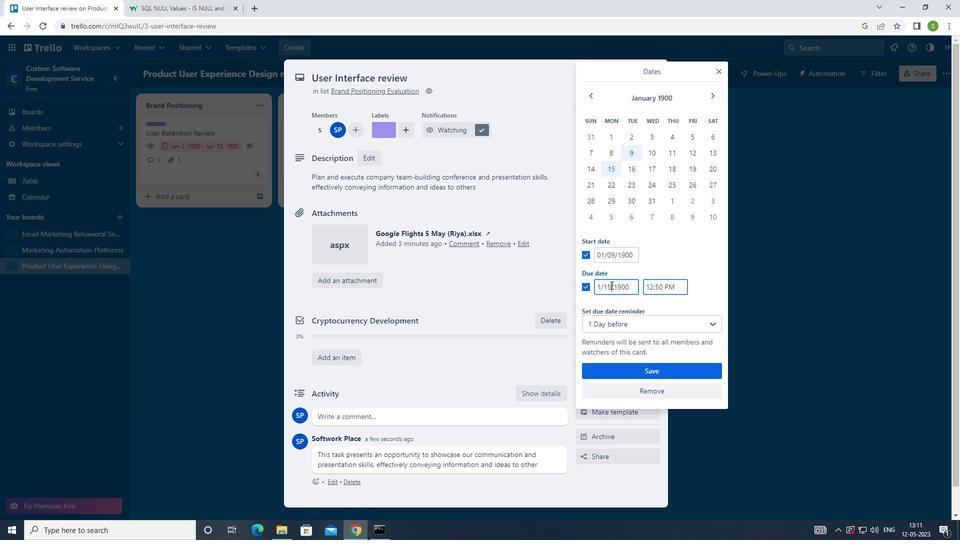 
Action: Key pressed <Key.backspace>6
Screenshot: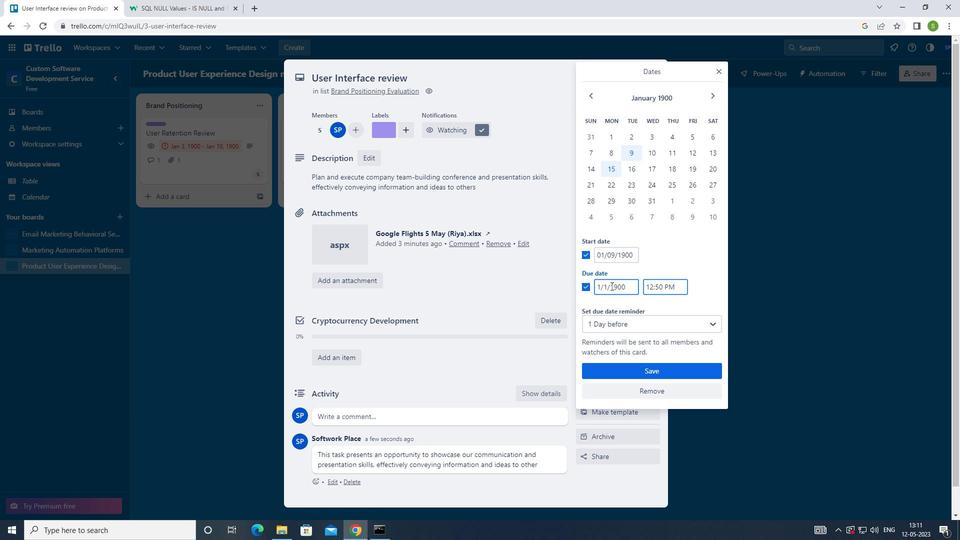 
Action: Mouse moved to (616, 373)
Screenshot: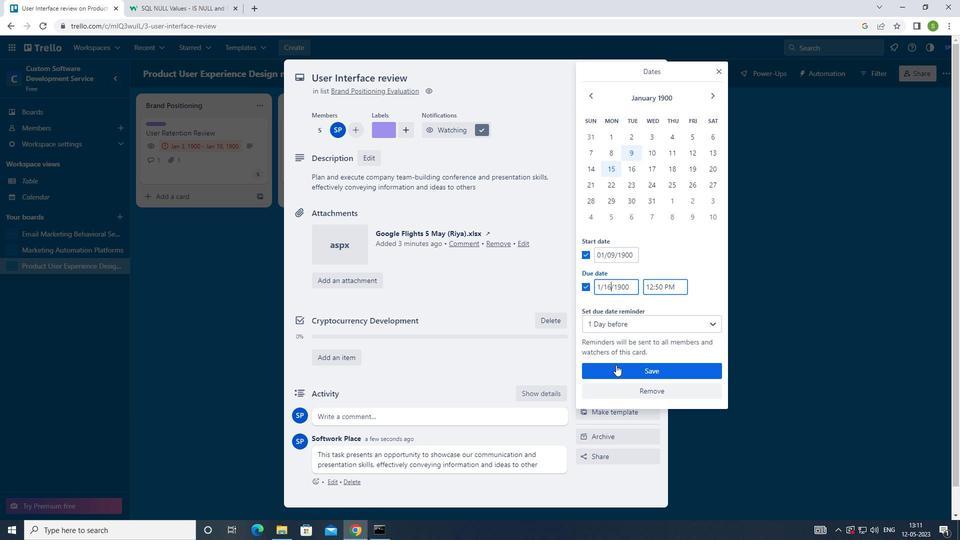 
Action: Mouse pressed left at (616, 373)
Screenshot: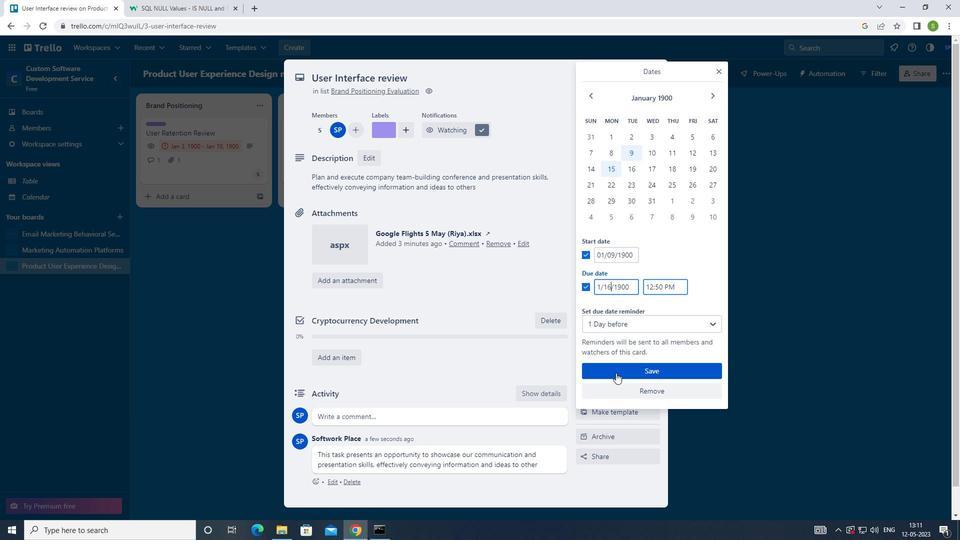 
Action: Mouse moved to (612, 347)
Screenshot: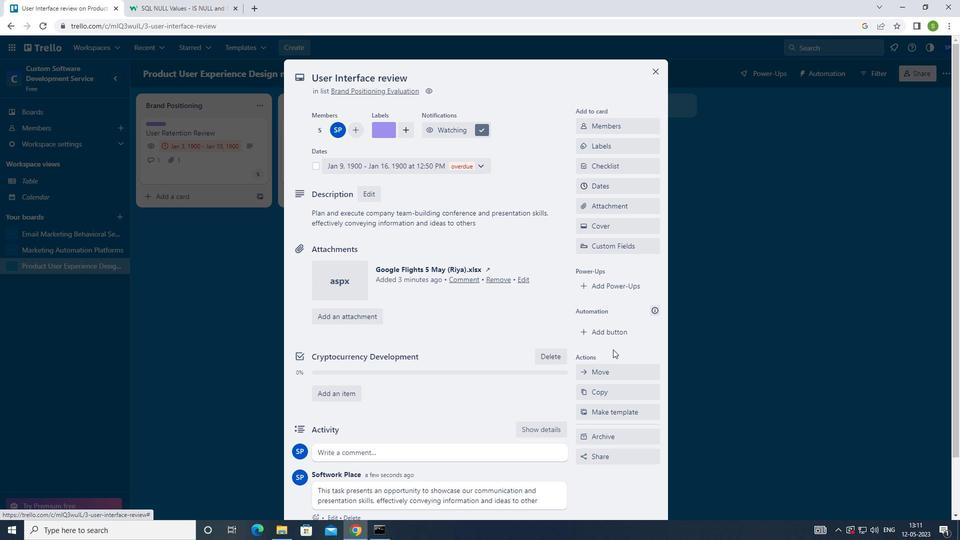 
Action: Key pressed <Key.f8>
Screenshot: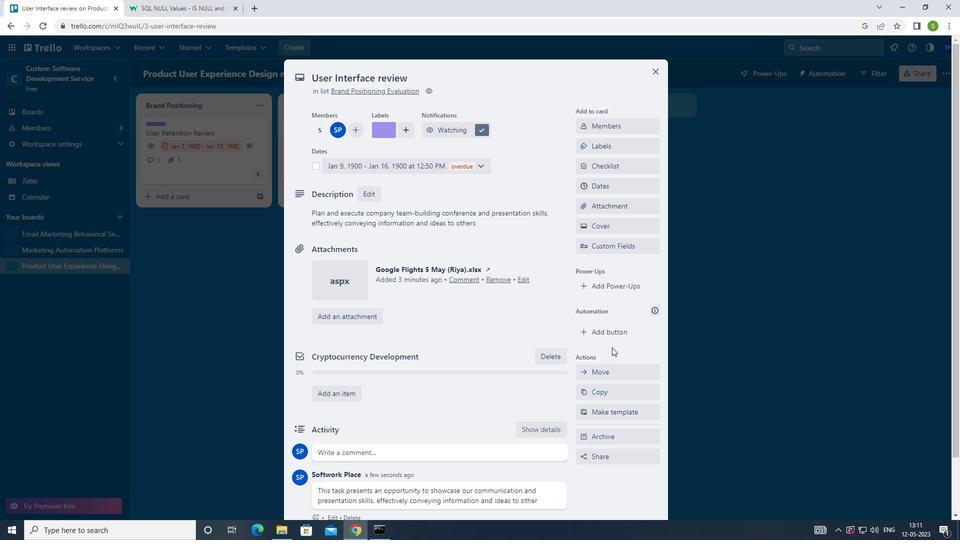 
